 Task: Look for space in Luoyang, China from 15th August, 2023 to 20th August, 2023 for 1 adult in price range Rs.5000 to Rs.10000. Place can be private room with 1  bedroom having 1 bed and 1 bathroom. Property type can be house, flat, guest house, hotel. Booking option can be shelf check-in. Required host language is Chinese (Simplified).
Action: Mouse moved to (387, 131)
Screenshot: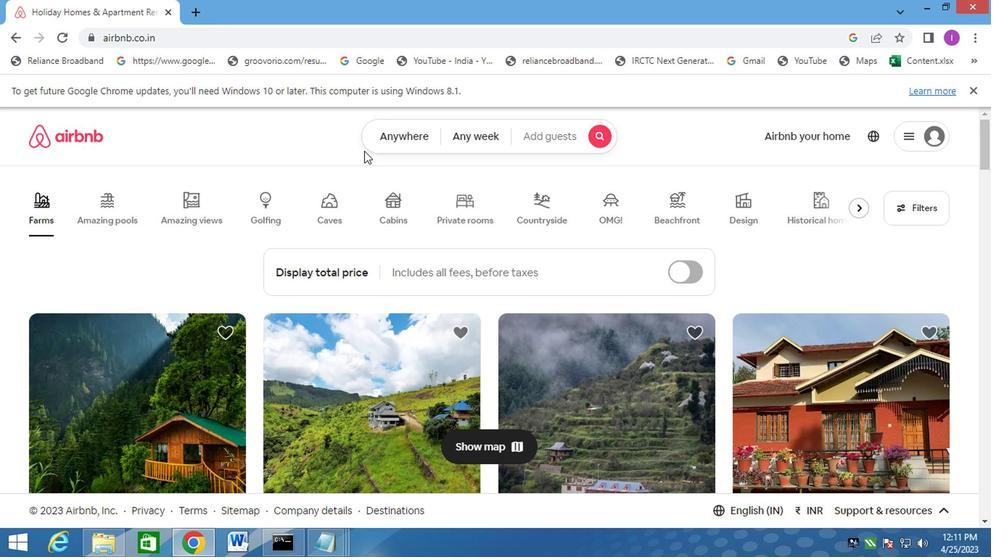 
Action: Mouse pressed left at (387, 131)
Screenshot: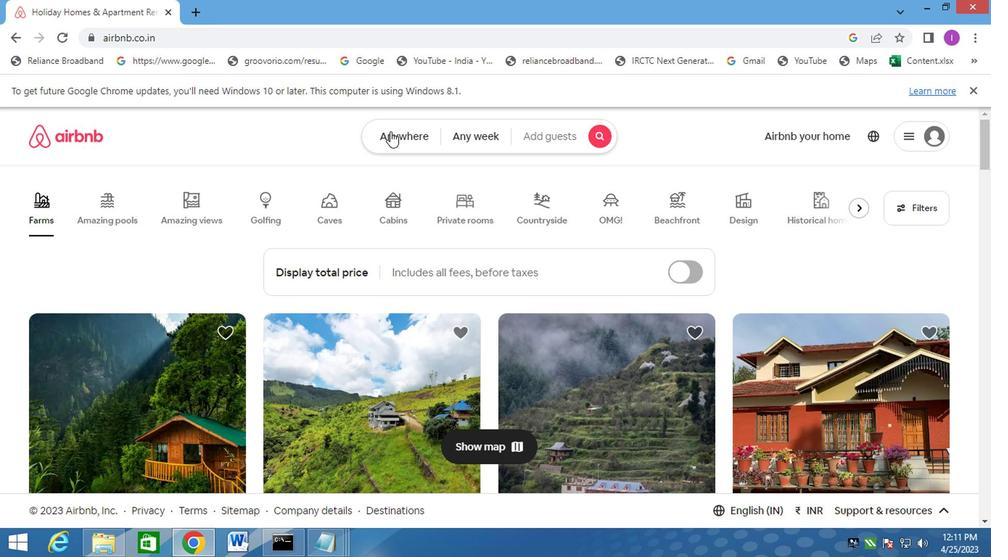 
Action: Mouse moved to (249, 190)
Screenshot: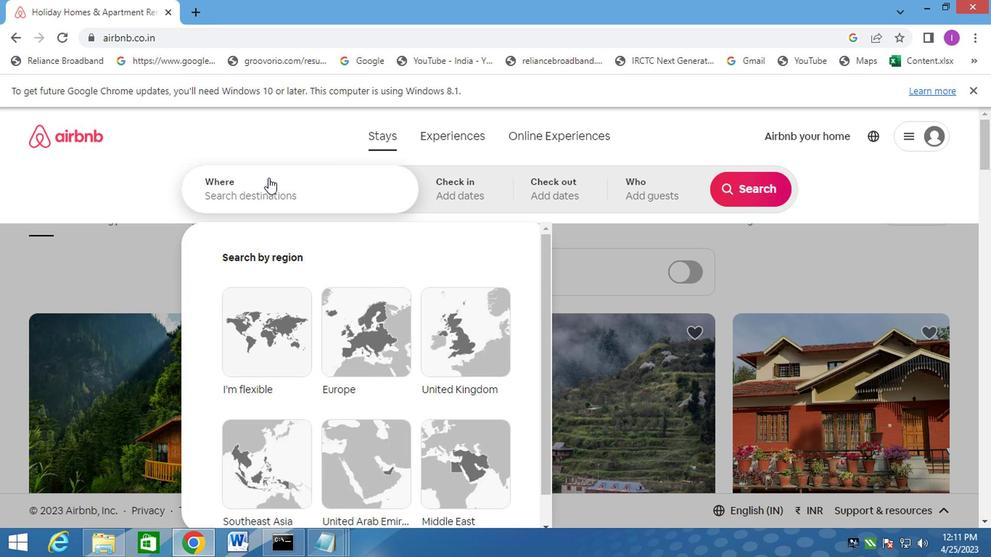
Action: Mouse pressed left at (249, 190)
Screenshot: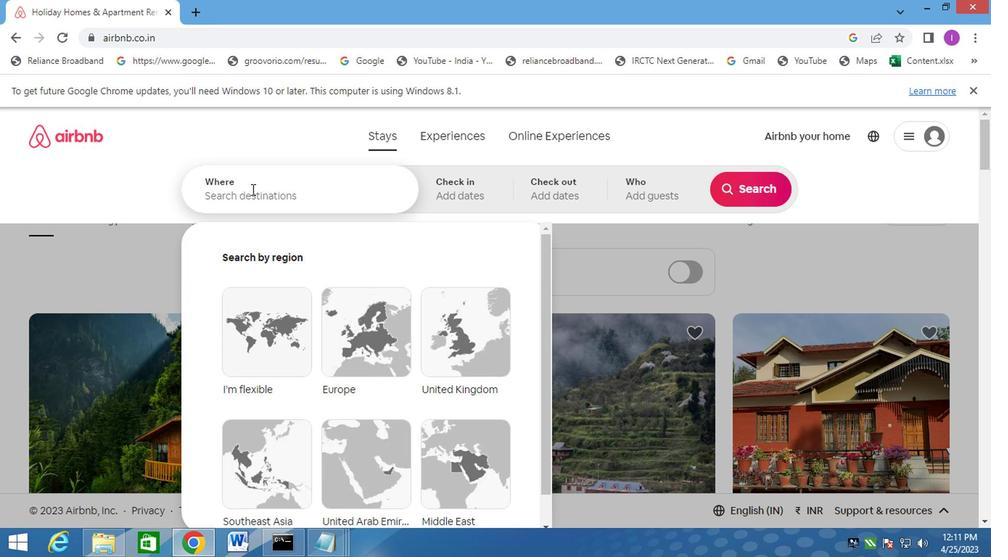 
Action: Mouse moved to (249, 190)
Screenshot: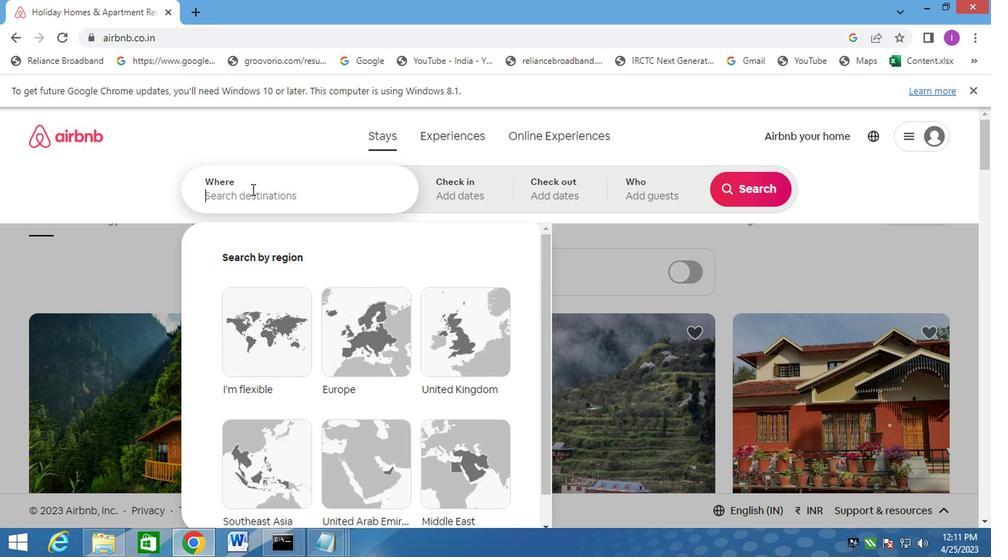 
Action: Key pressed <Key.shift>LUOYANG
Screenshot: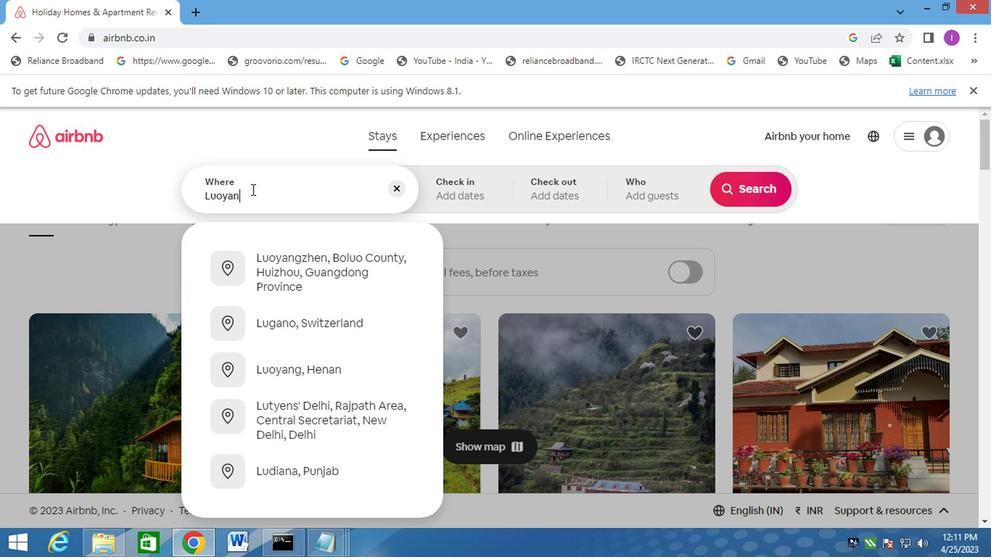 
Action: Mouse moved to (255, 191)
Screenshot: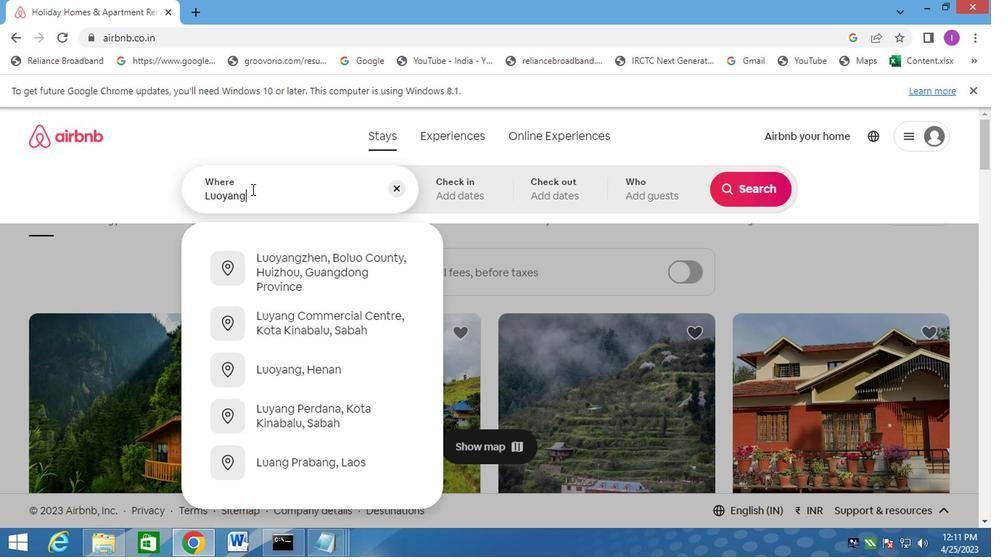 
Action: Key pressed ,CHINA
Screenshot: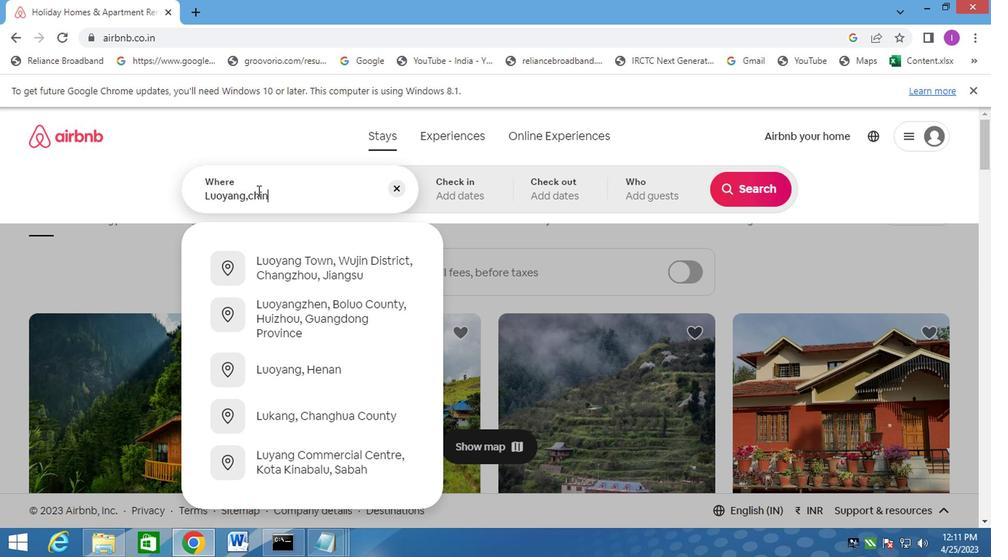 
Action: Mouse moved to (462, 193)
Screenshot: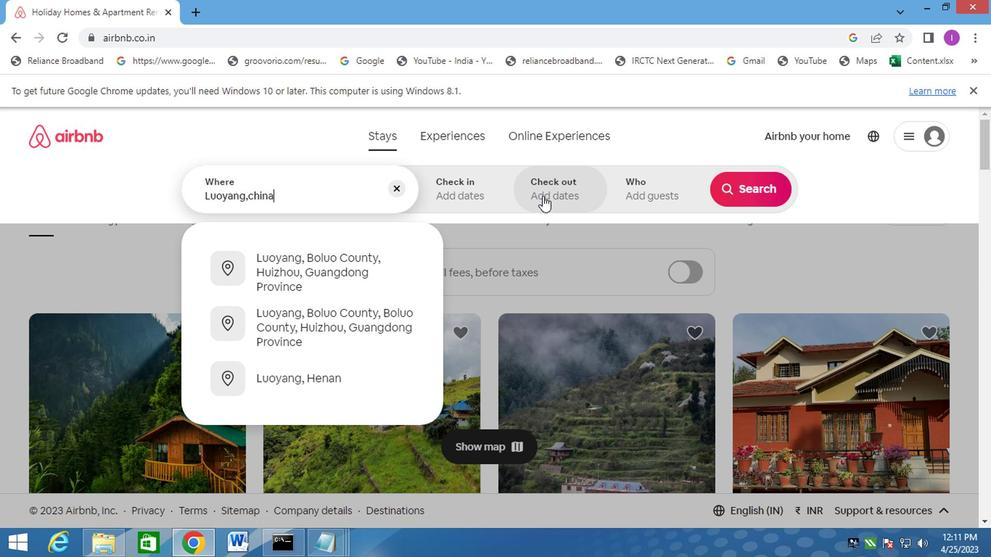 
Action: Mouse pressed left at (462, 193)
Screenshot: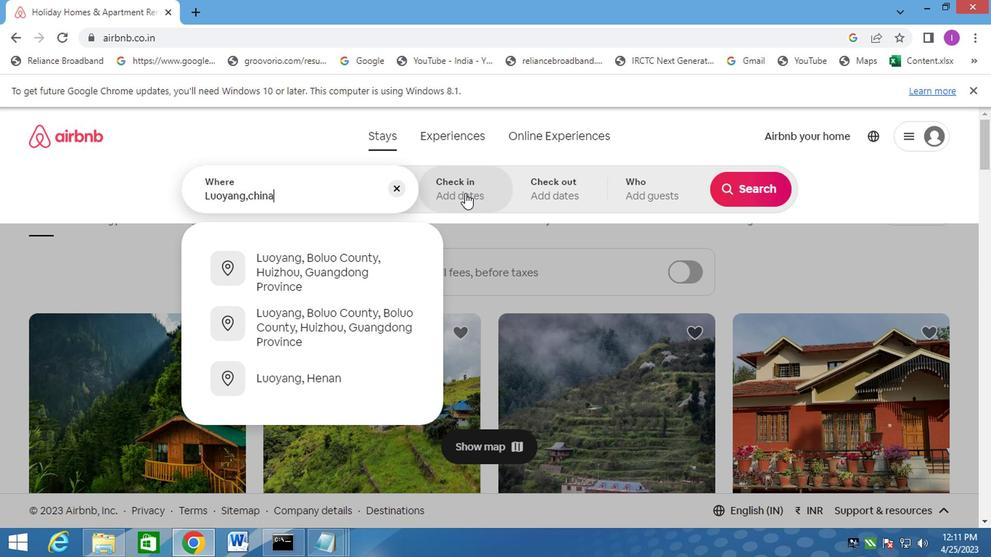 
Action: Mouse moved to (738, 308)
Screenshot: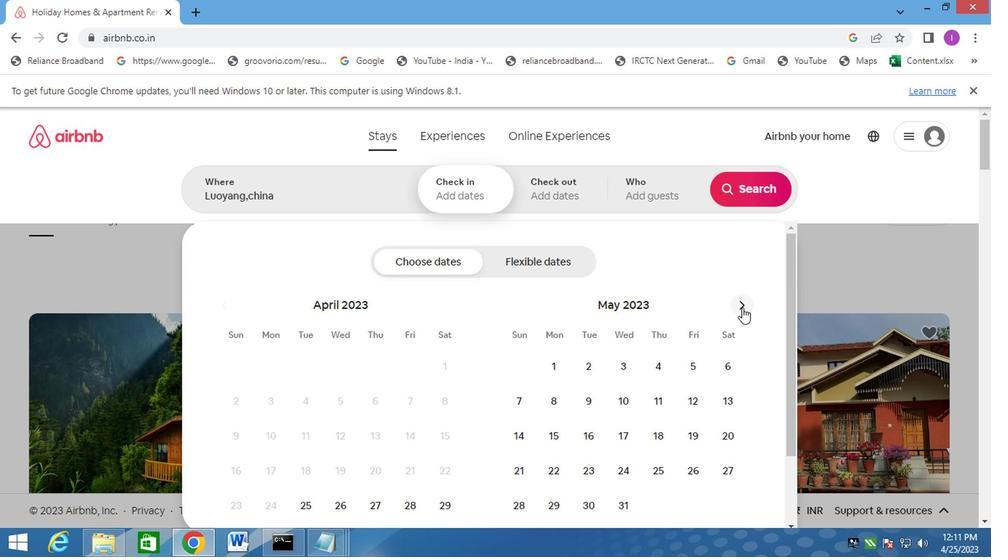 
Action: Mouse pressed left at (738, 308)
Screenshot: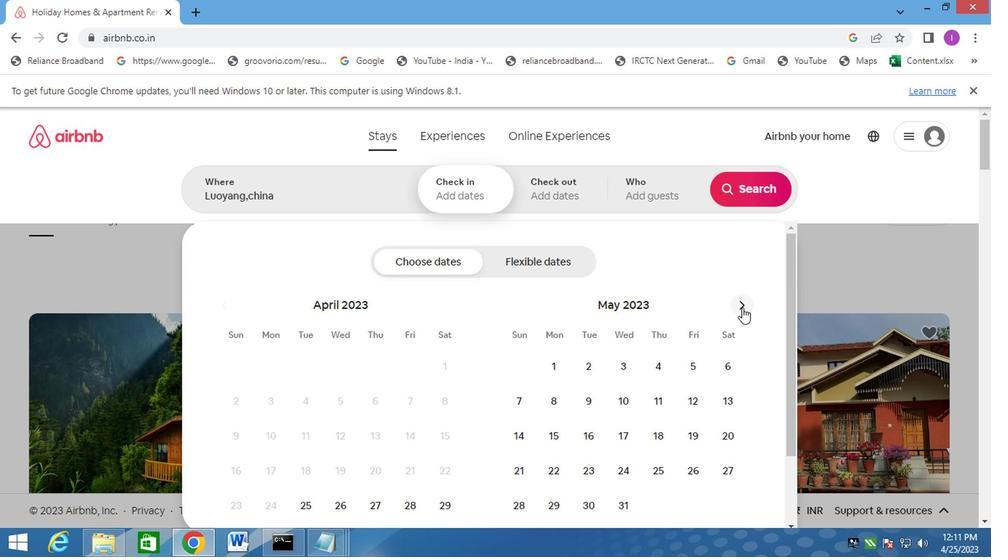 
Action: Mouse pressed left at (738, 308)
Screenshot: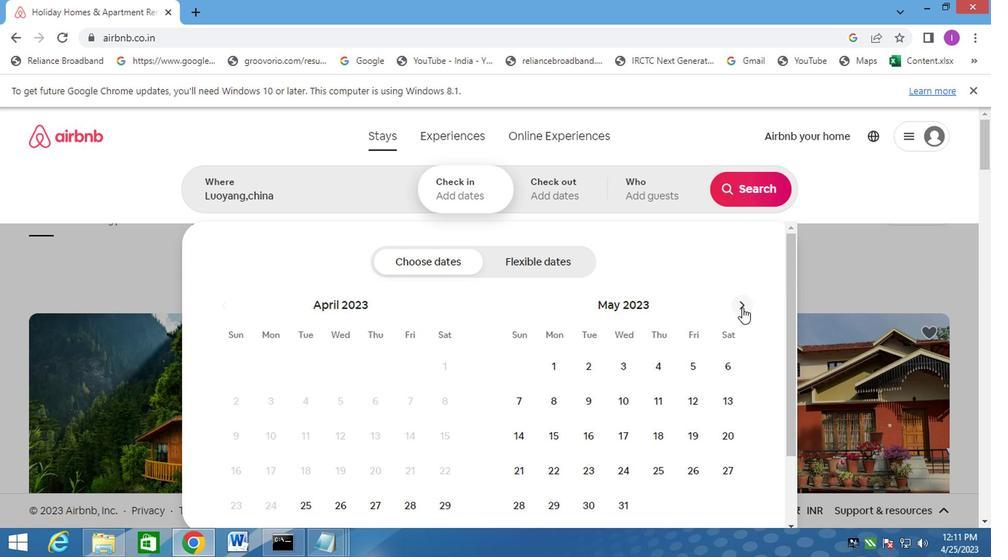 
Action: Mouse pressed left at (738, 308)
Screenshot: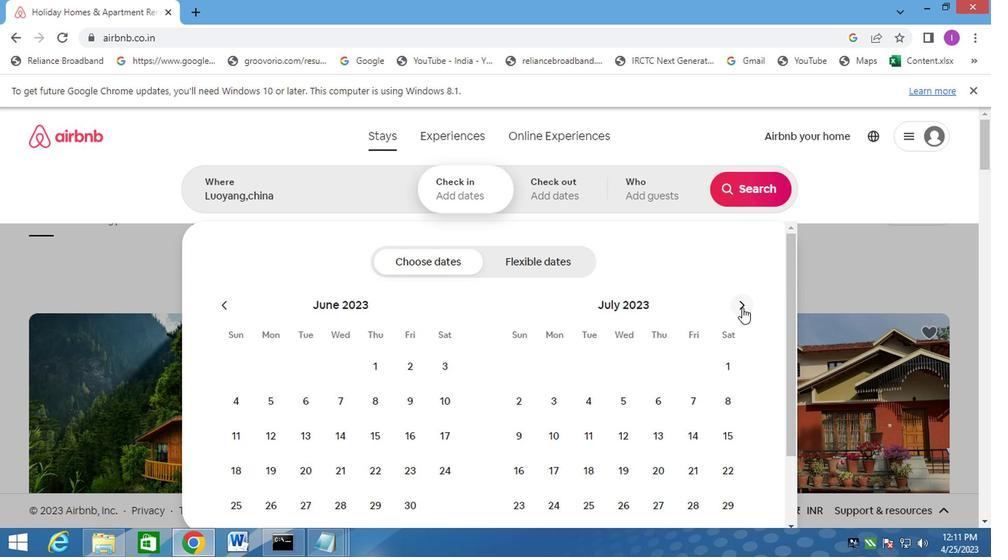 
Action: Mouse moved to (577, 435)
Screenshot: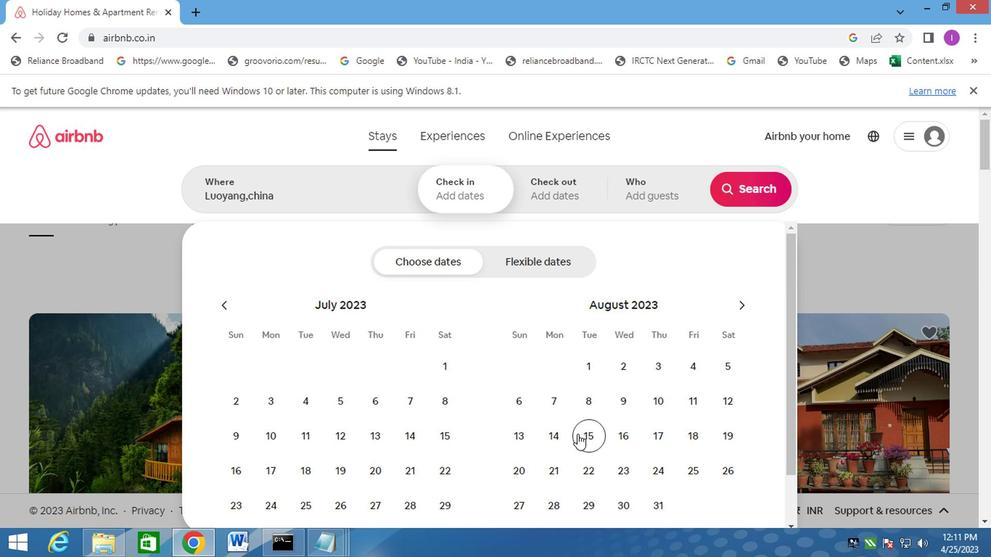 
Action: Mouse pressed left at (577, 435)
Screenshot: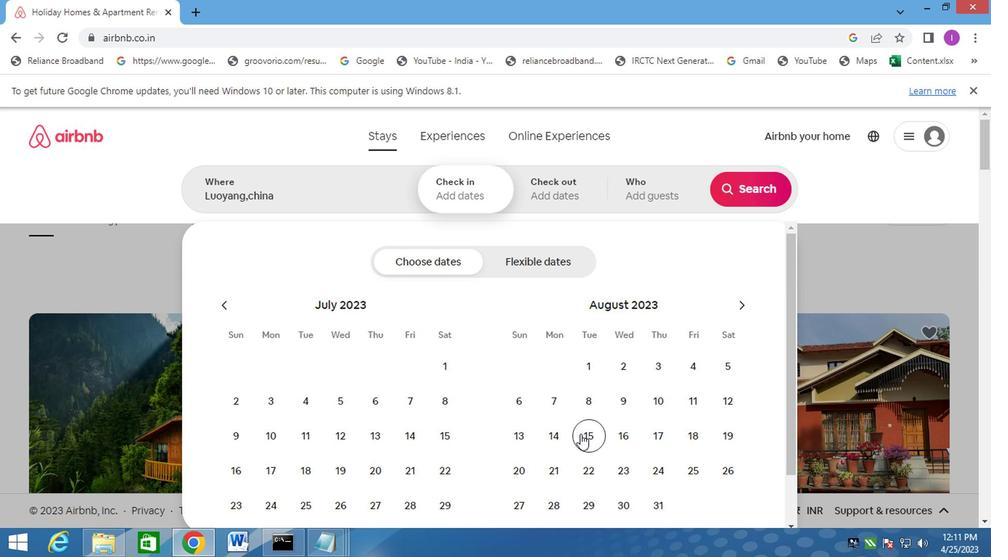 
Action: Mouse moved to (517, 477)
Screenshot: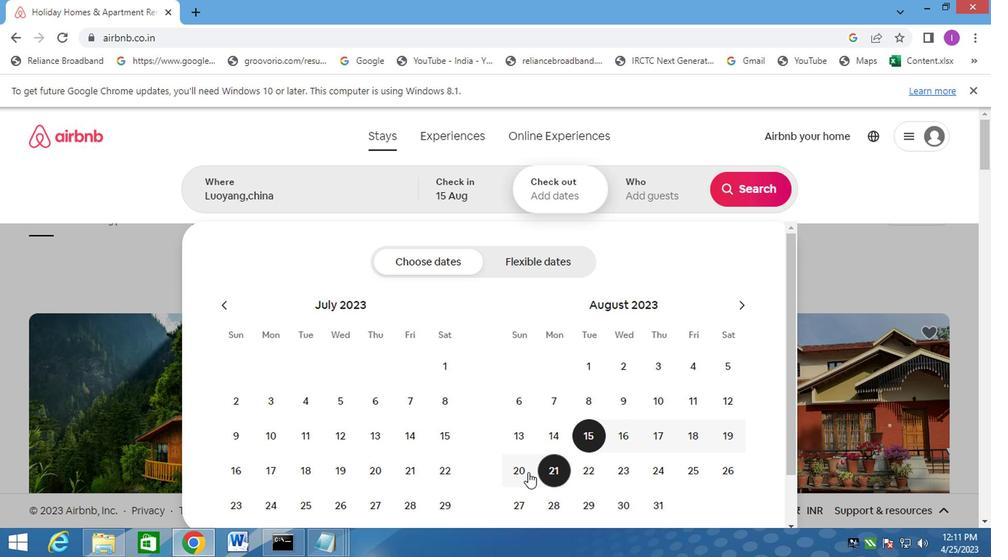
Action: Mouse pressed left at (517, 477)
Screenshot: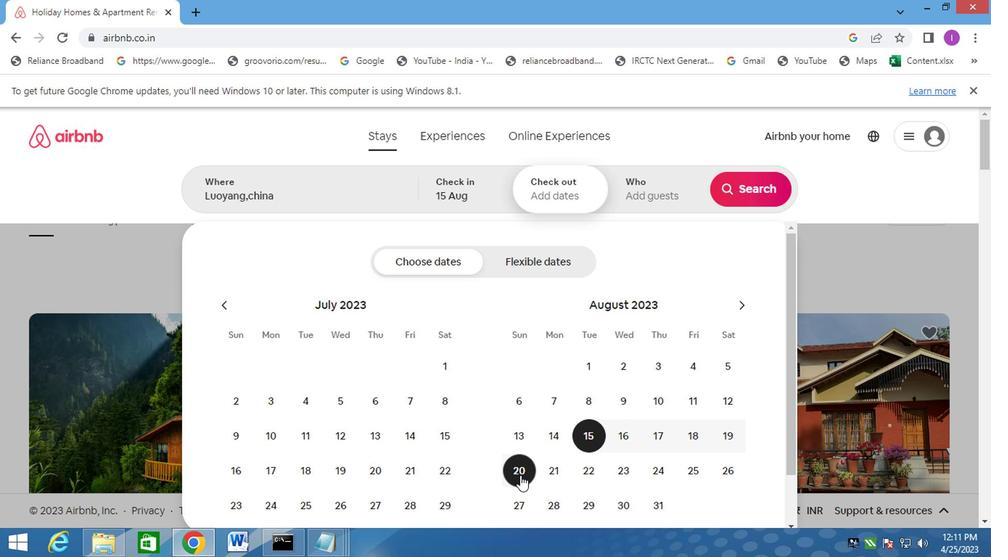 
Action: Mouse moved to (640, 195)
Screenshot: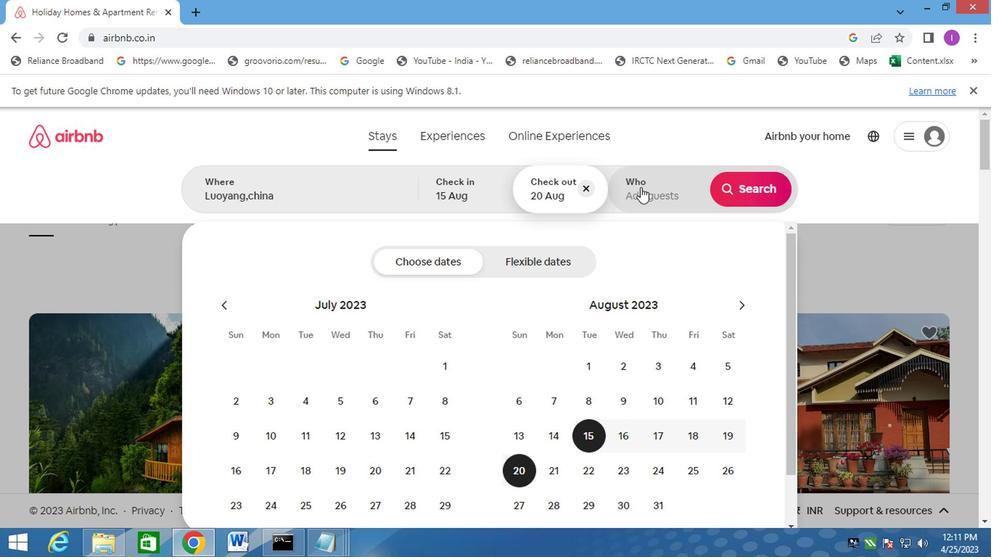 
Action: Mouse pressed left at (640, 195)
Screenshot: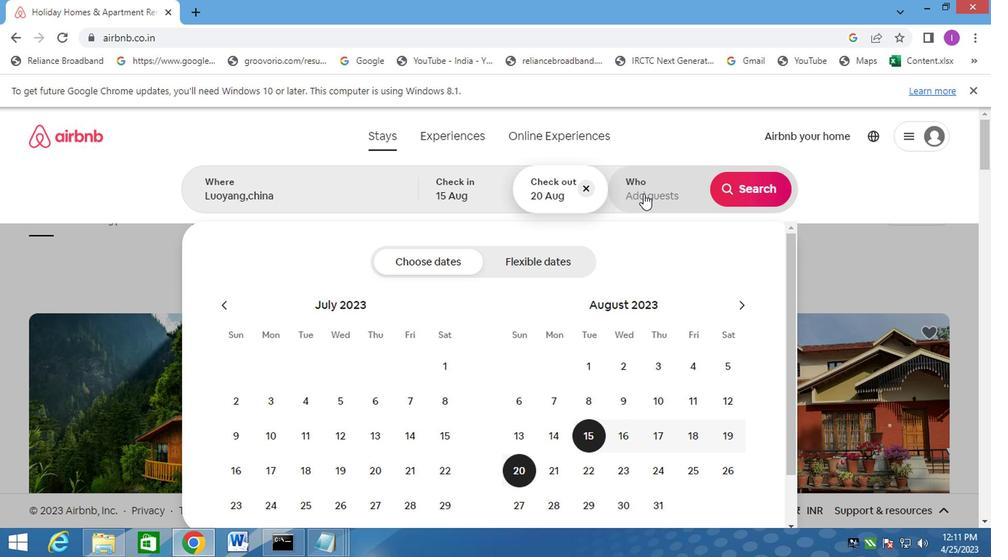 
Action: Mouse moved to (748, 271)
Screenshot: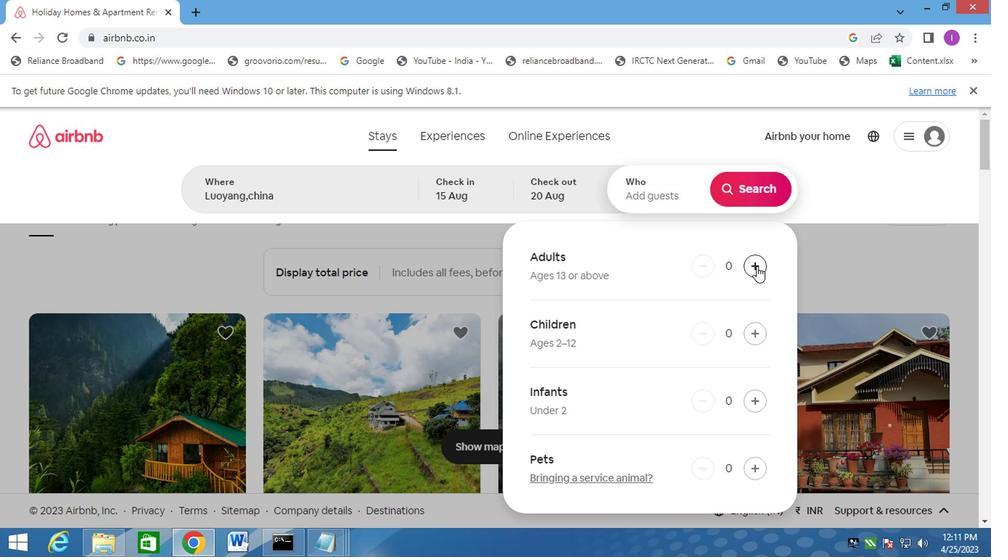 
Action: Mouse pressed left at (748, 271)
Screenshot: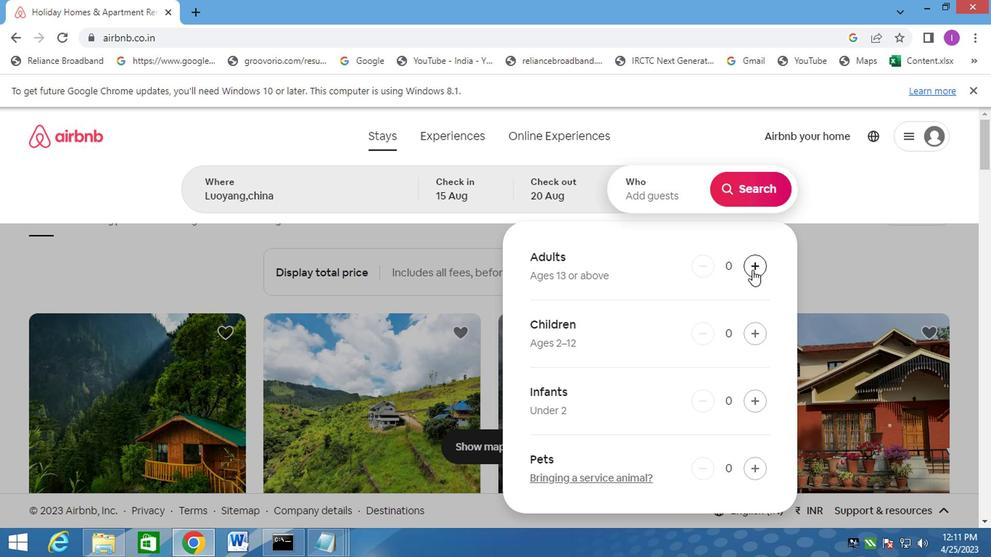 
Action: Mouse moved to (735, 188)
Screenshot: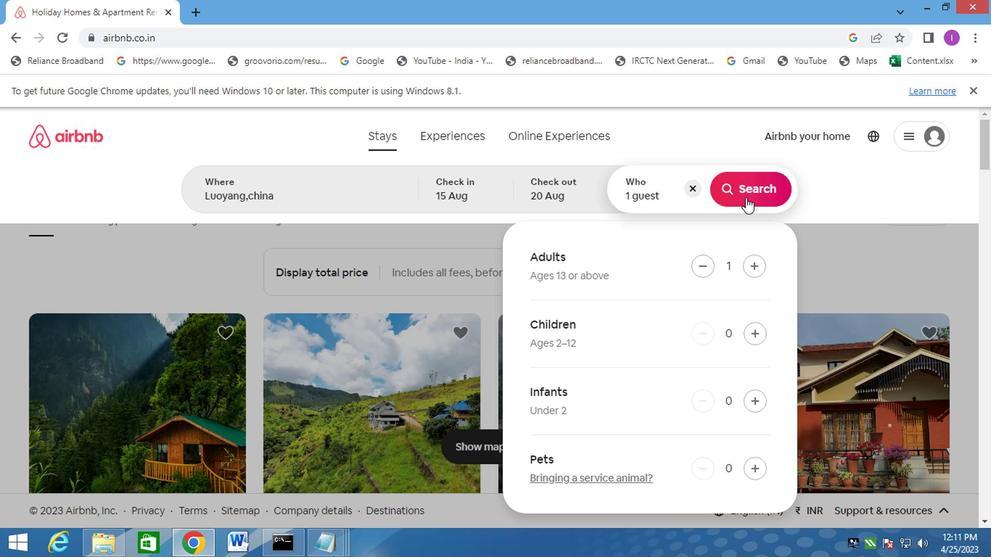 
Action: Mouse pressed left at (735, 188)
Screenshot: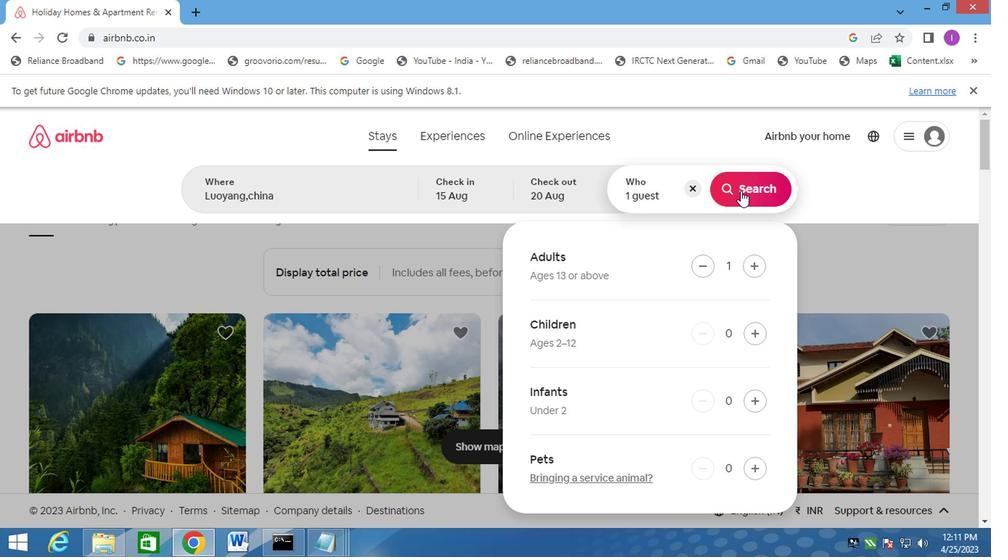 
Action: Mouse moved to (927, 196)
Screenshot: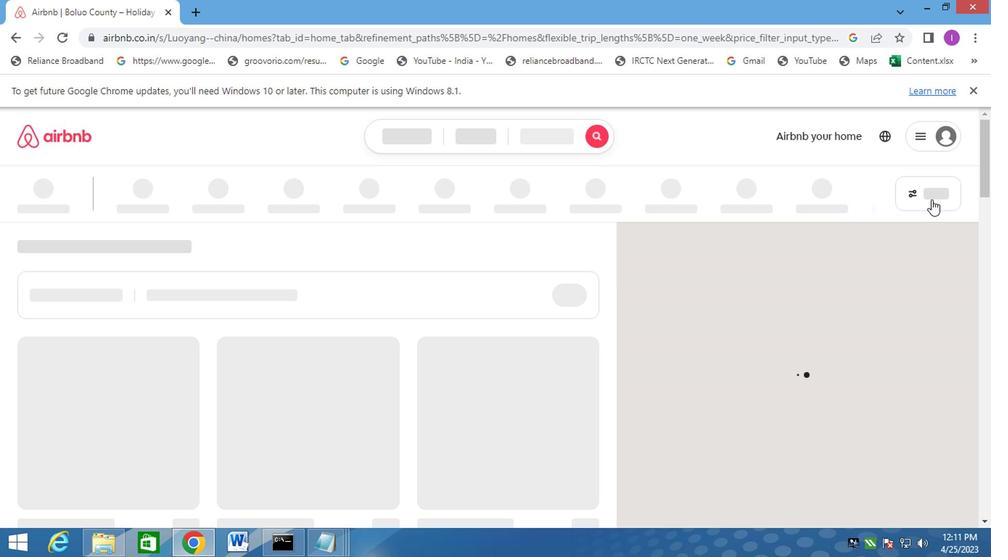 
Action: Mouse pressed left at (927, 196)
Screenshot: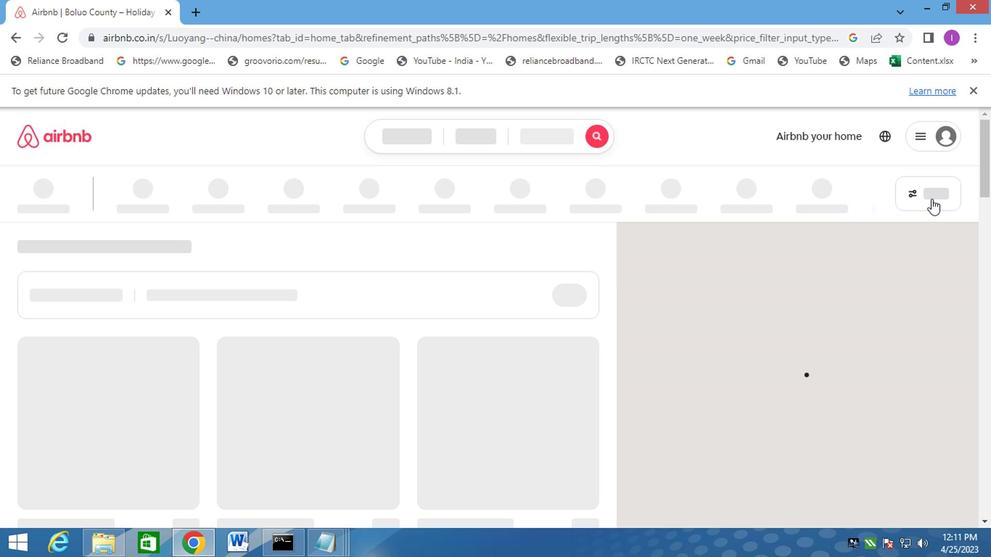 
Action: Mouse moved to (324, 369)
Screenshot: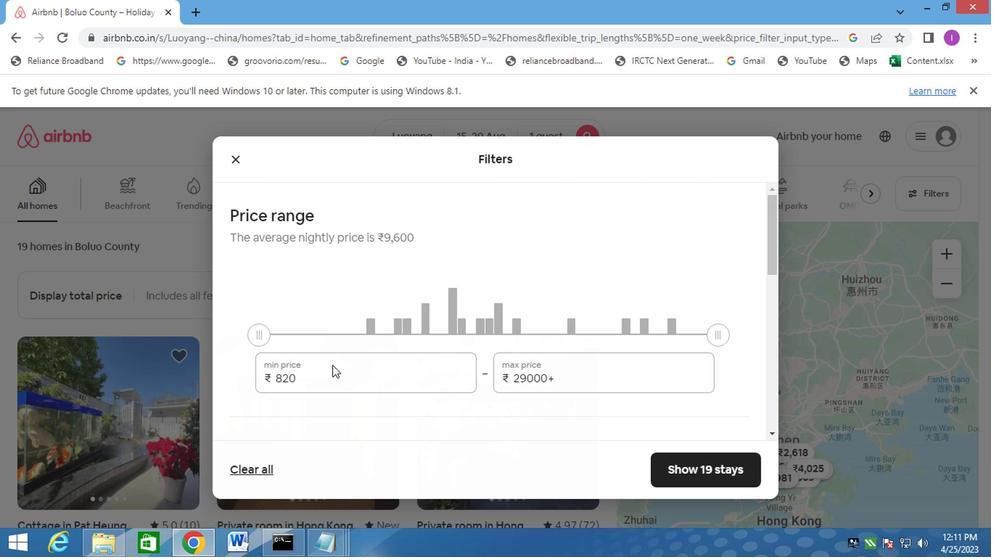 
Action: Mouse pressed left at (324, 369)
Screenshot: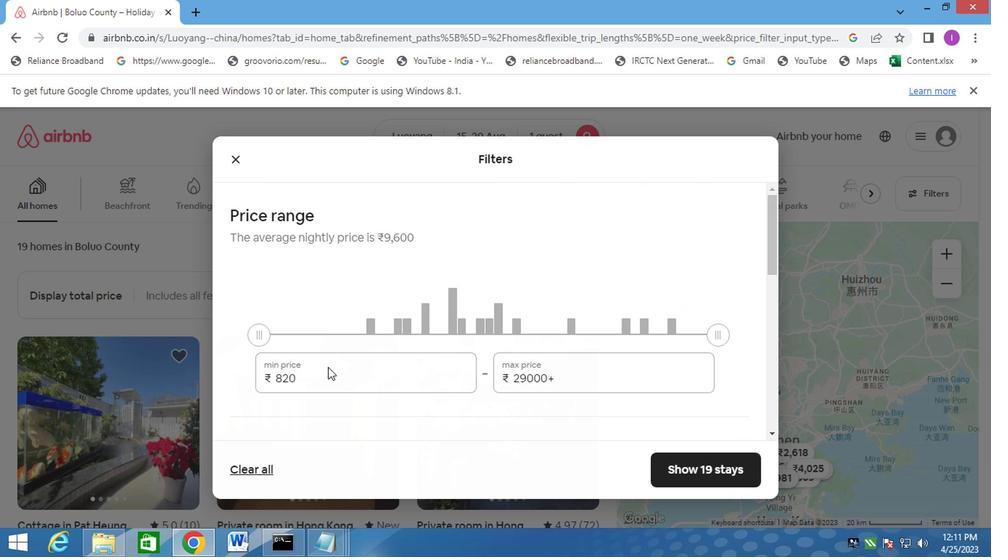 
Action: Mouse moved to (294, 376)
Screenshot: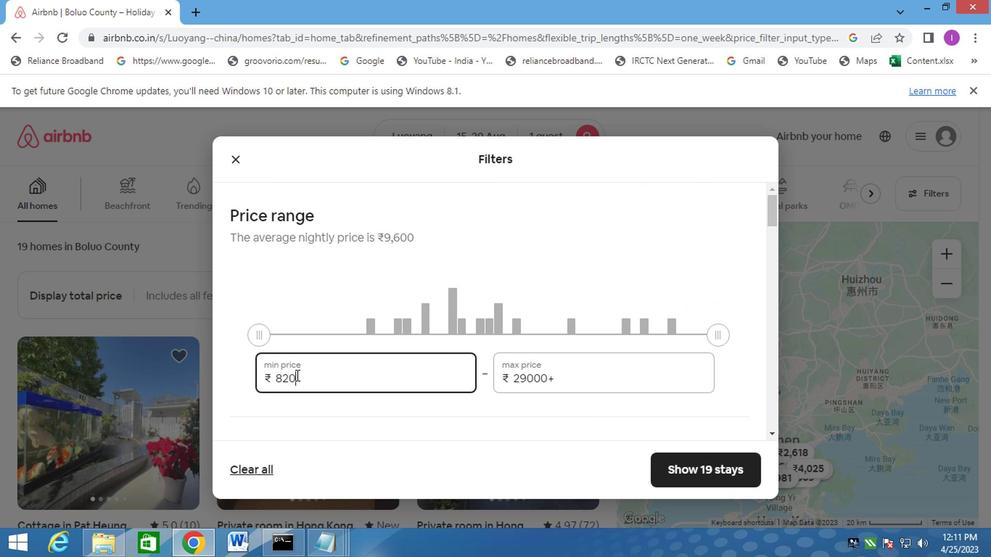 
Action: Mouse pressed left at (294, 376)
Screenshot: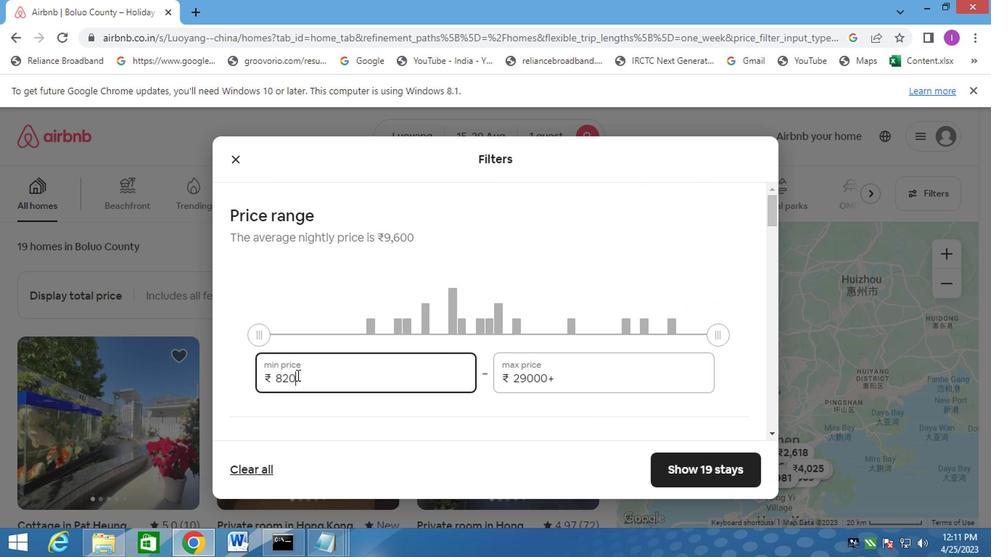 
Action: Mouse moved to (328, 378)
Screenshot: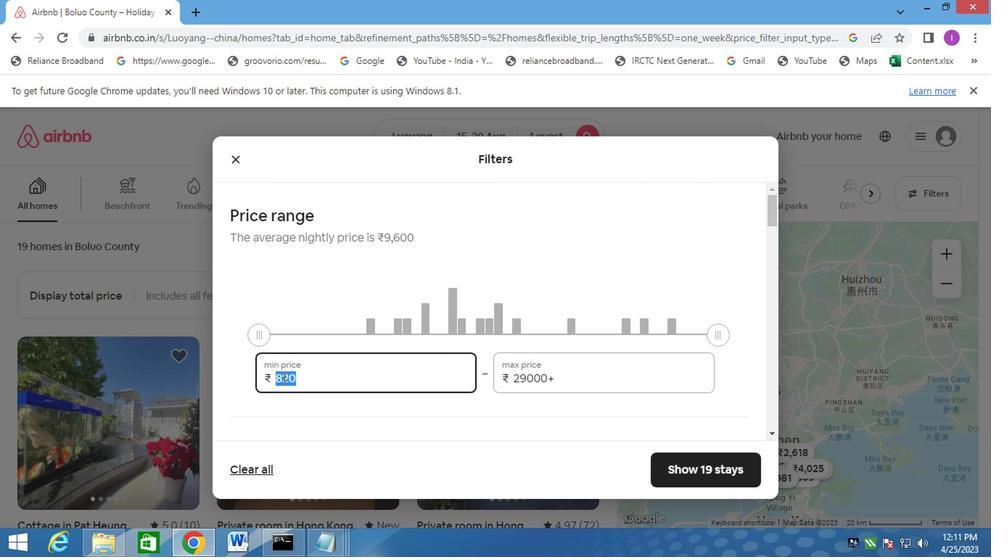 
Action: Key pressed 5000
Screenshot: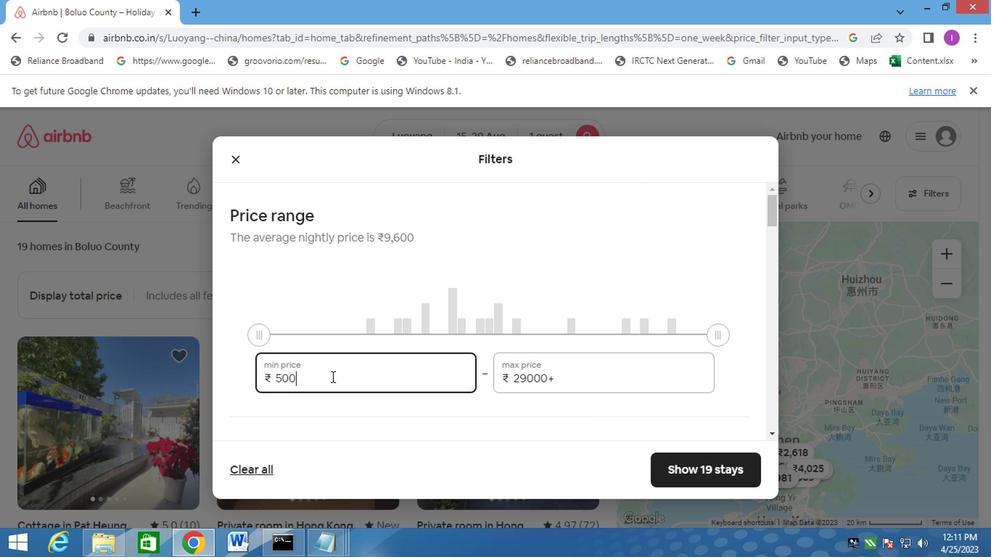 
Action: Mouse moved to (324, 387)
Screenshot: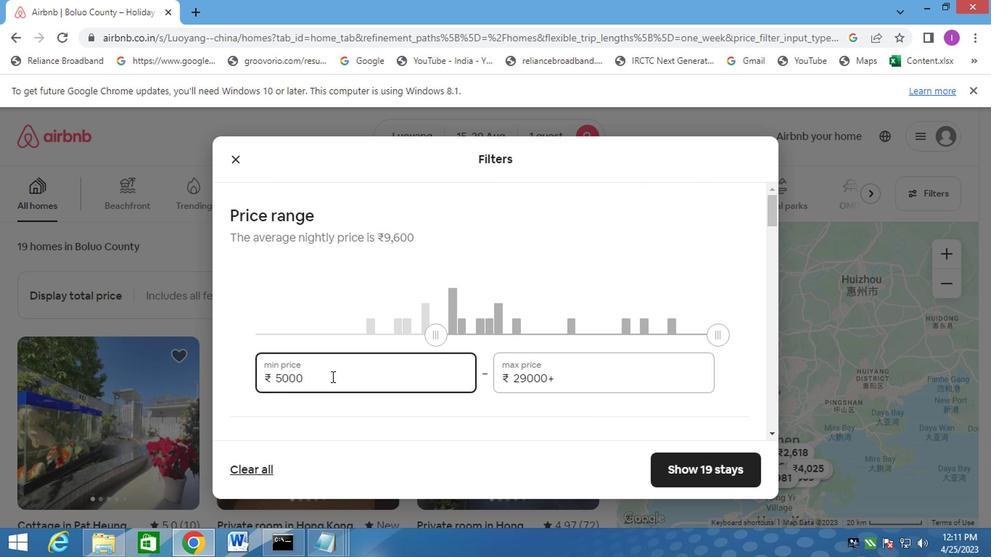 
Action: Mouse scrolled (324, 386) with delta (0, 0)
Screenshot: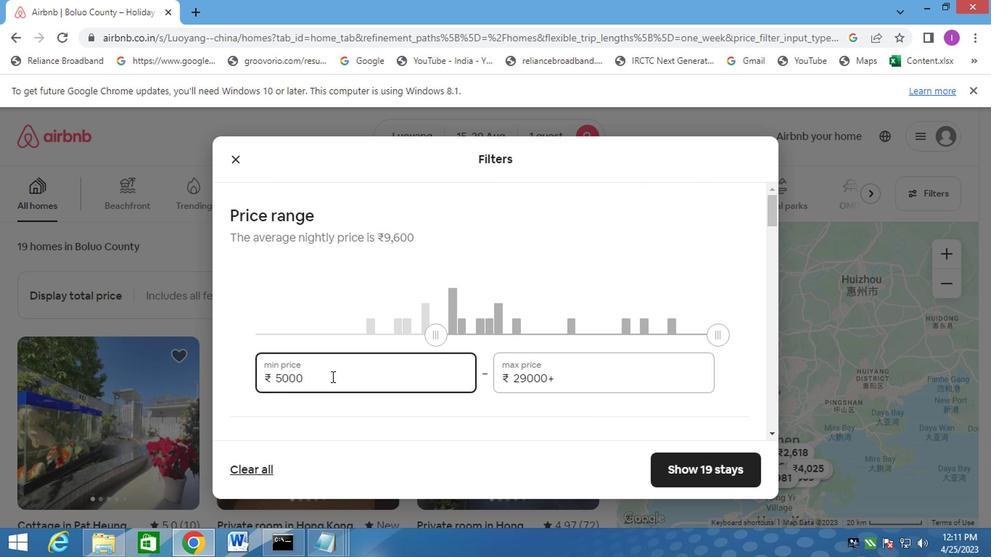 
Action: Mouse moved to (557, 309)
Screenshot: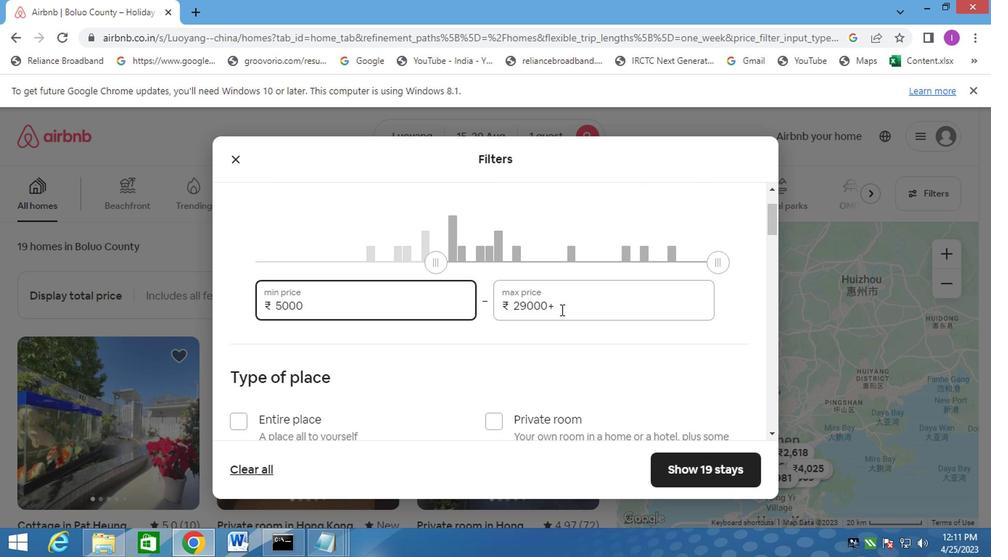 
Action: Mouse pressed left at (557, 309)
Screenshot: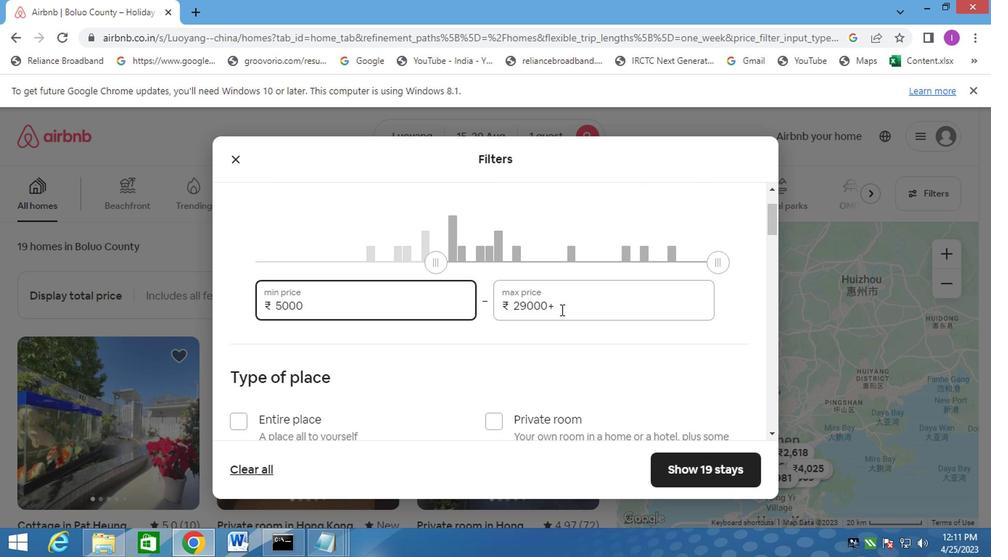 
Action: Mouse moved to (496, 307)
Screenshot: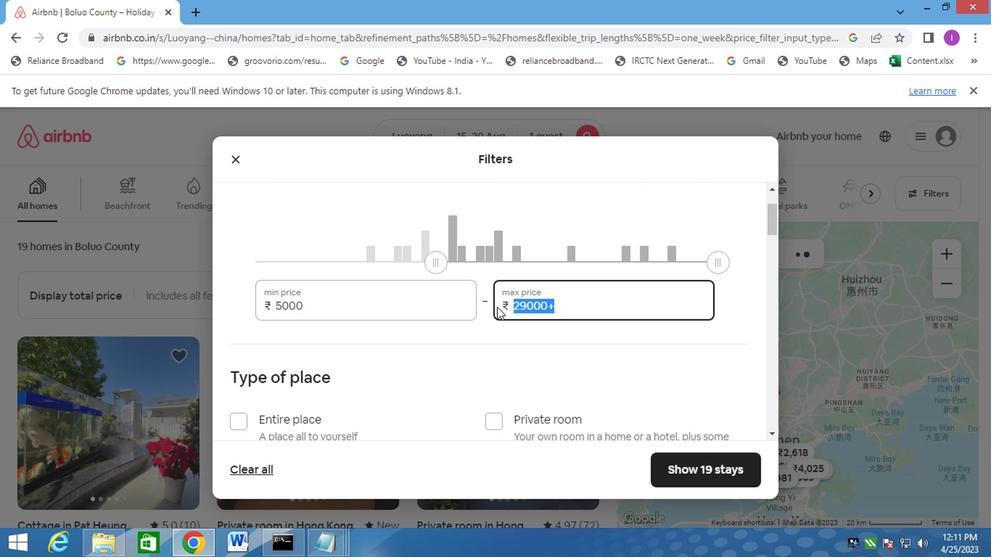 
Action: Key pressed 10000
Screenshot: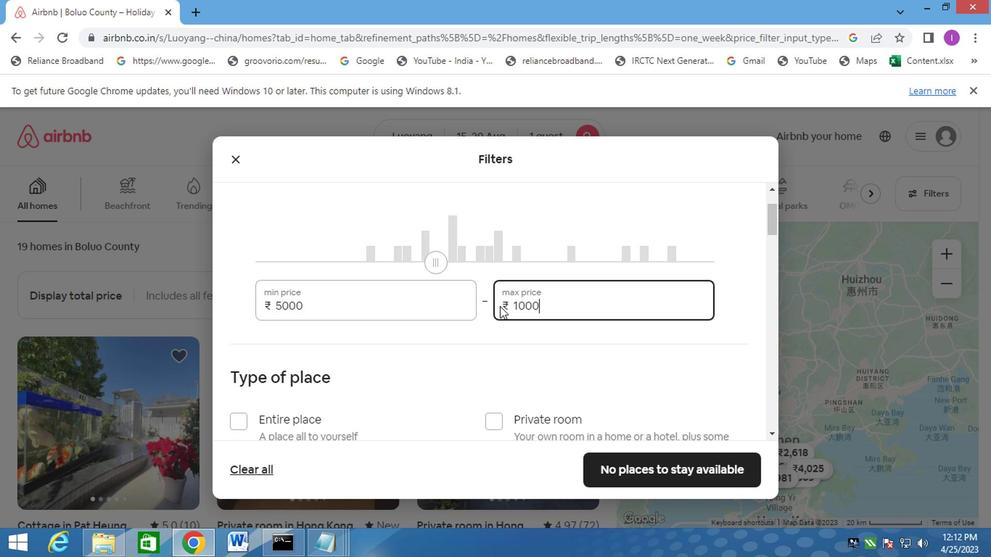 
Action: Mouse moved to (492, 425)
Screenshot: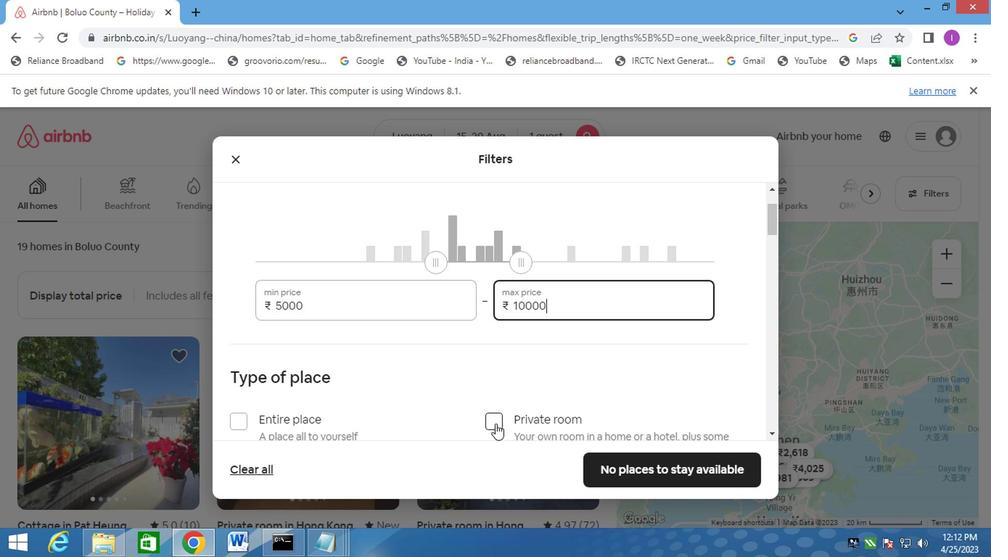 
Action: Mouse pressed left at (492, 425)
Screenshot: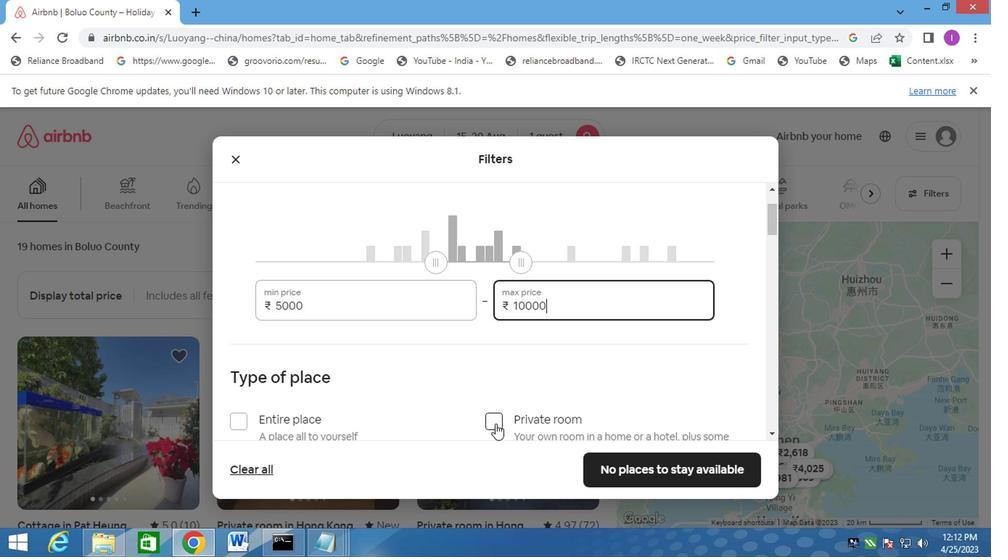 
Action: Mouse moved to (624, 379)
Screenshot: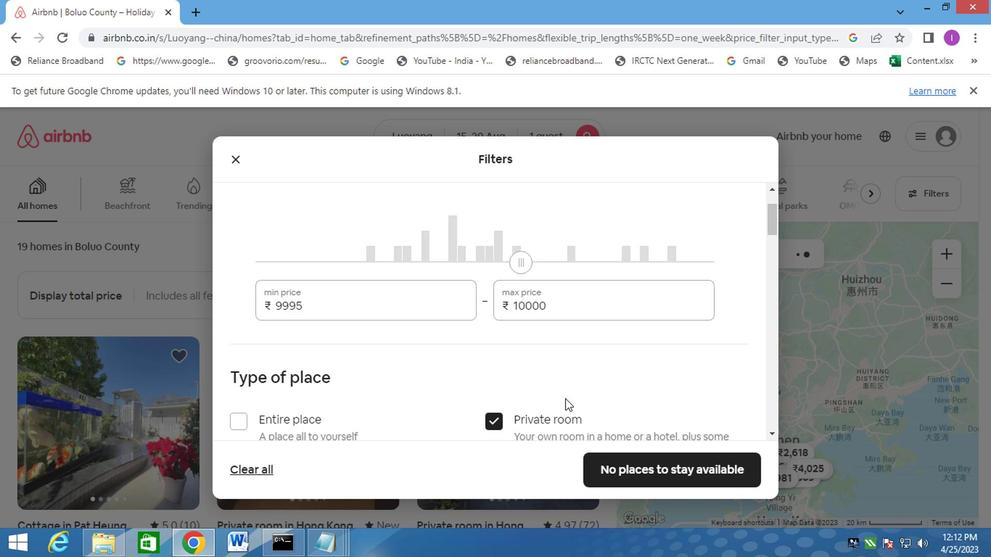 
Action: Mouse scrolled (624, 378) with delta (0, -1)
Screenshot: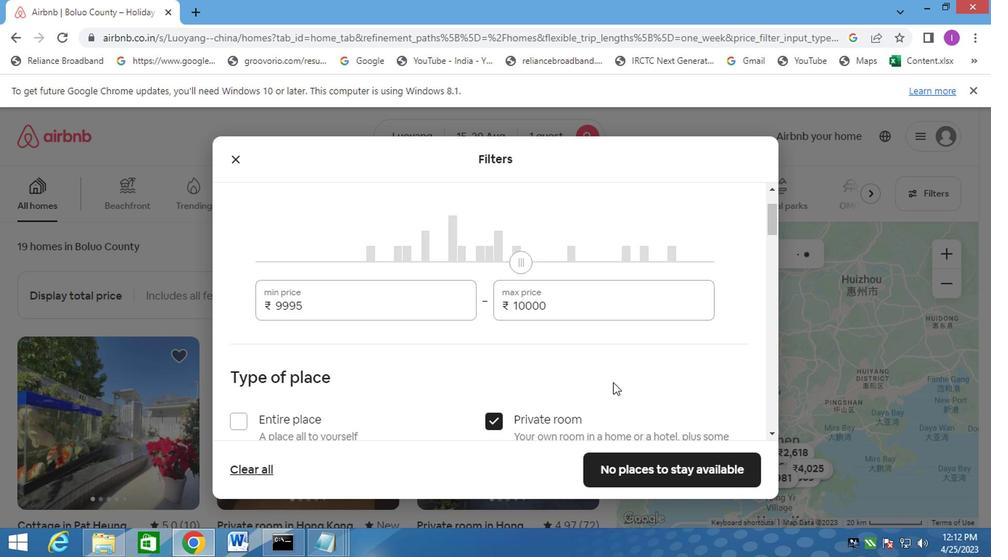 
Action: Mouse scrolled (624, 378) with delta (0, -1)
Screenshot: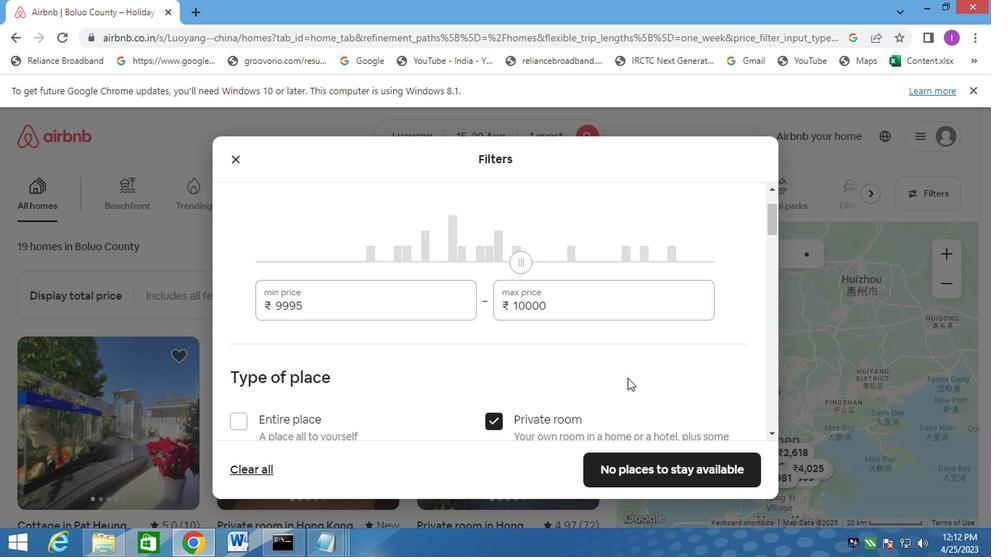 
Action: Mouse moved to (640, 373)
Screenshot: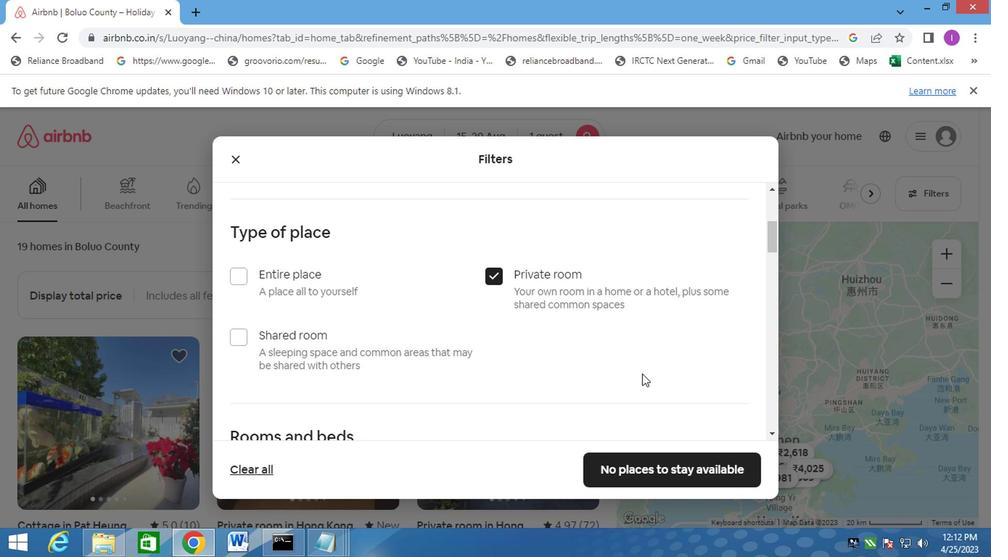 
Action: Mouse scrolled (640, 372) with delta (0, 0)
Screenshot: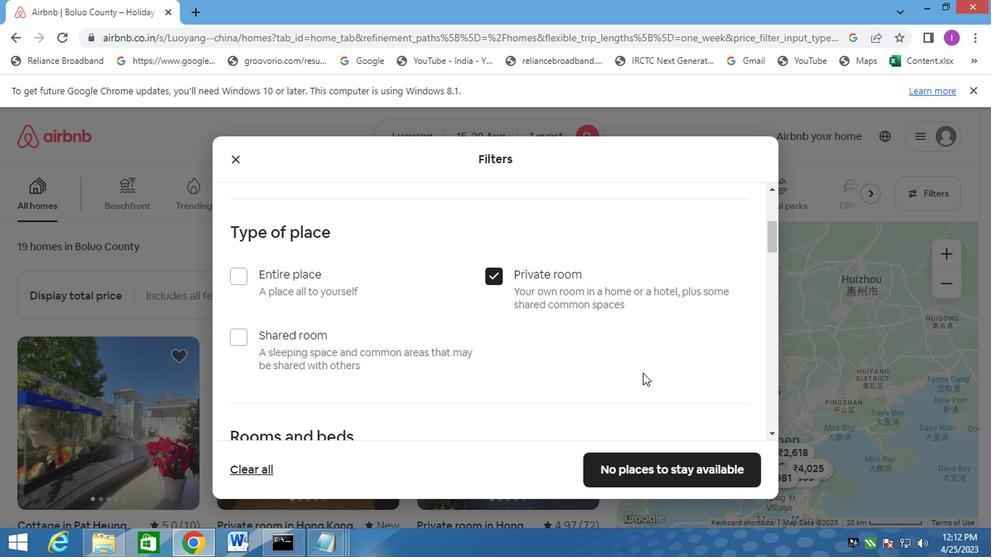 
Action: Mouse moved to (314, 357)
Screenshot: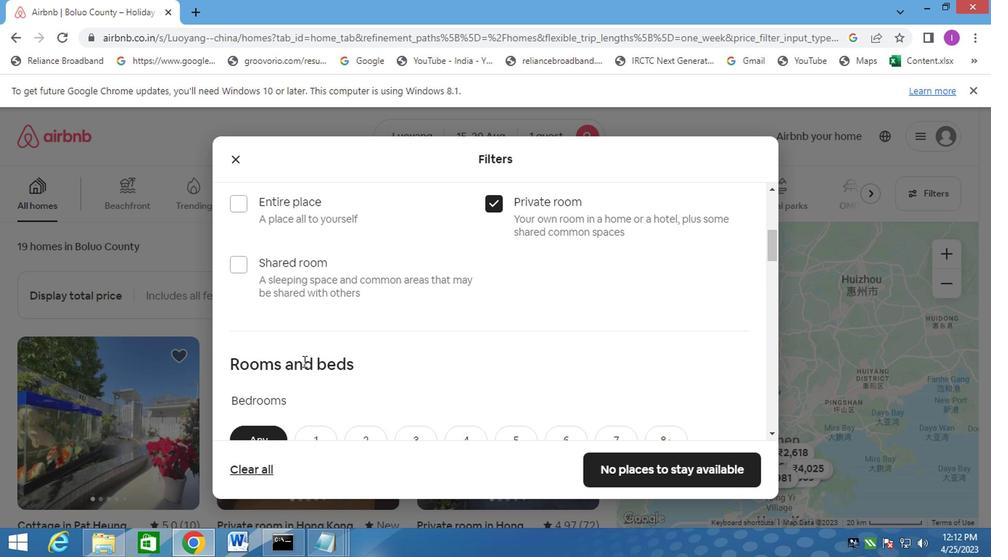 
Action: Mouse scrolled (314, 356) with delta (0, 0)
Screenshot: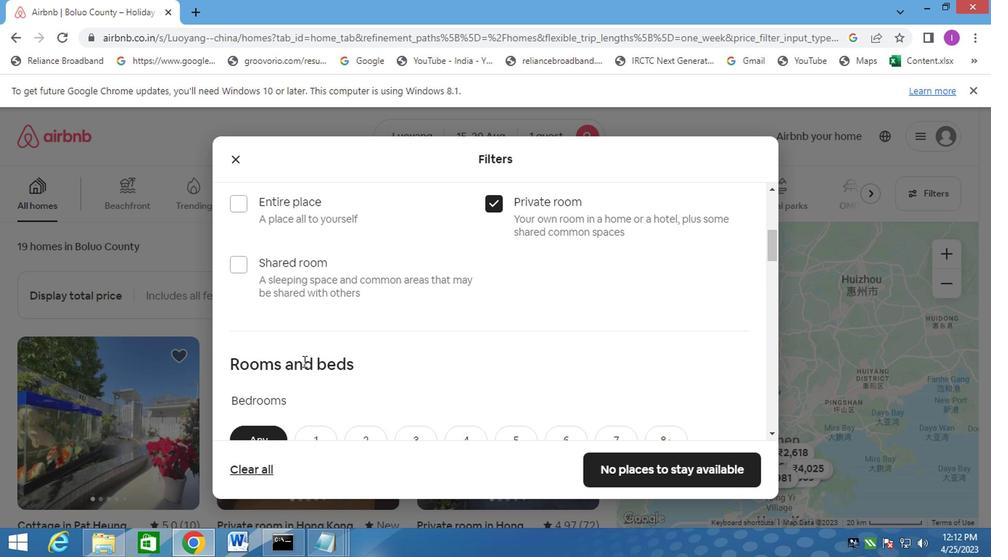 
Action: Mouse moved to (315, 357)
Screenshot: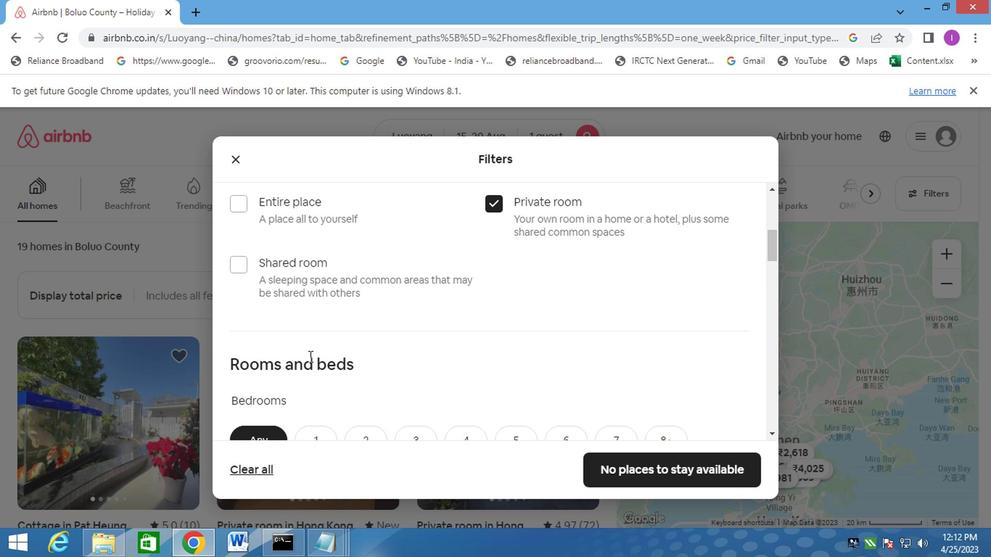 
Action: Mouse scrolled (315, 356) with delta (0, 0)
Screenshot: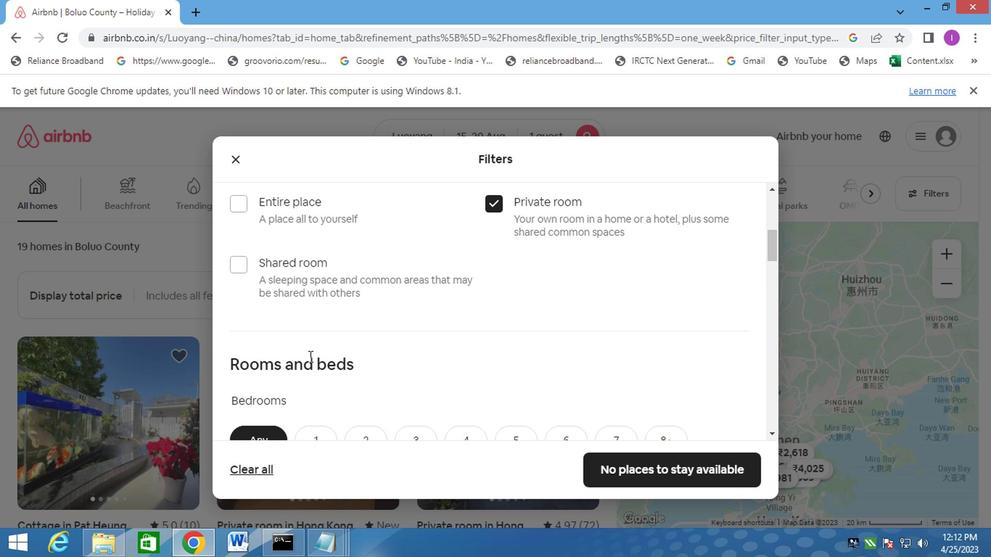 
Action: Mouse scrolled (315, 356) with delta (0, 0)
Screenshot: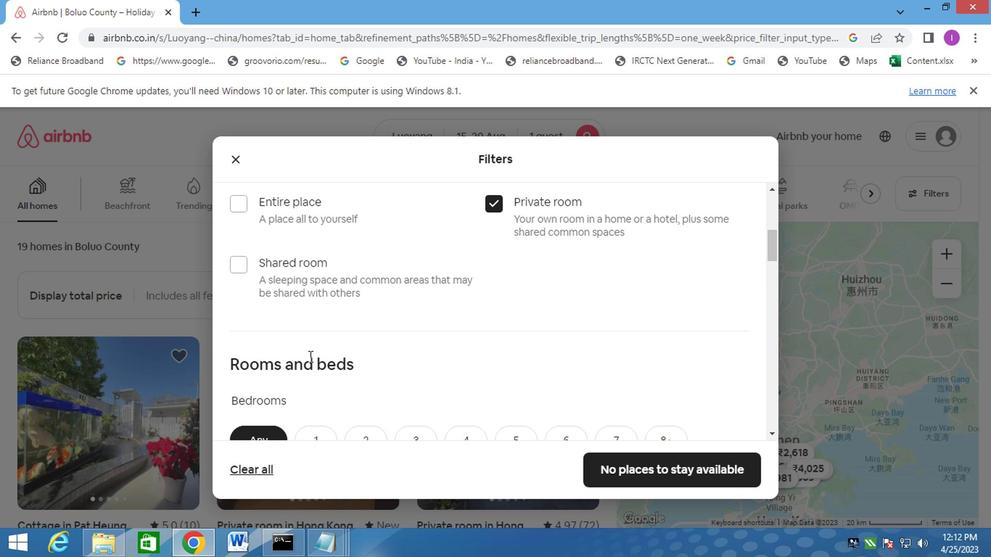 
Action: Mouse moved to (306, 221)
Screenshot: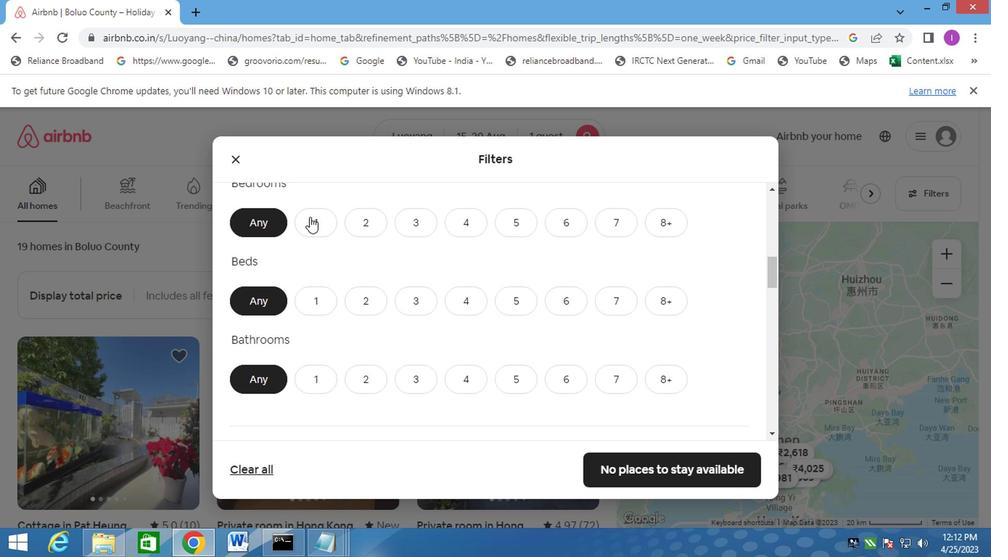 
Action: Mouse pressed left at (306, 221)
Screenshot: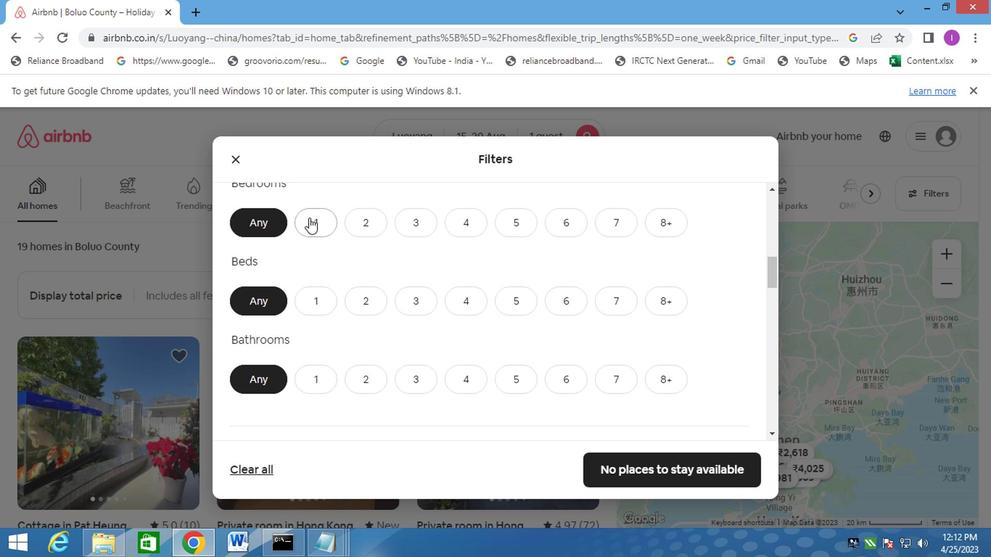 
Action: Mouse moved to (313, 294)
Screenshot: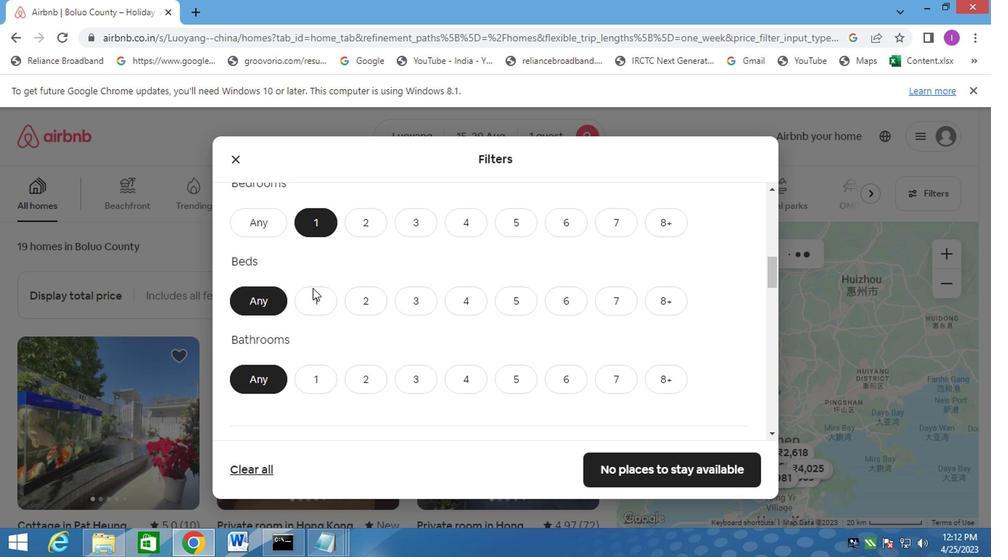 
Action: Mouse pressed left at (313, 294)
Screenshot: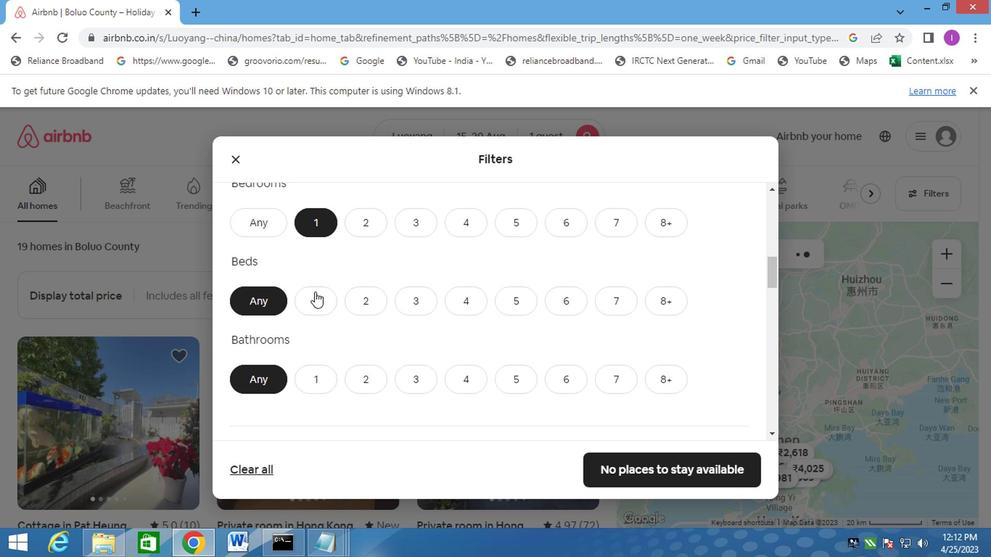 
Action: Mouse moved to (308, 390)
Screenshot: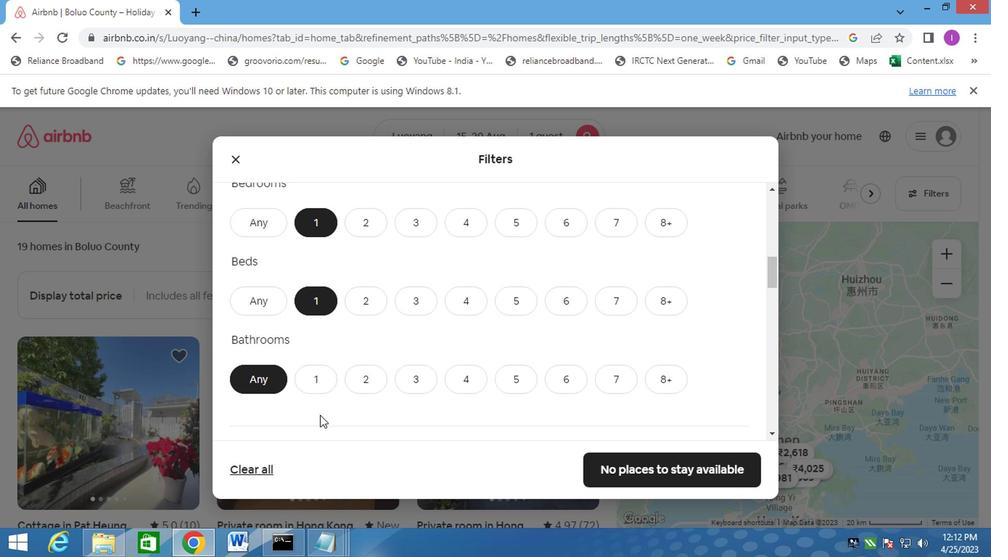 
Action: Mouse pressed left at (308, 390)
Screenshot: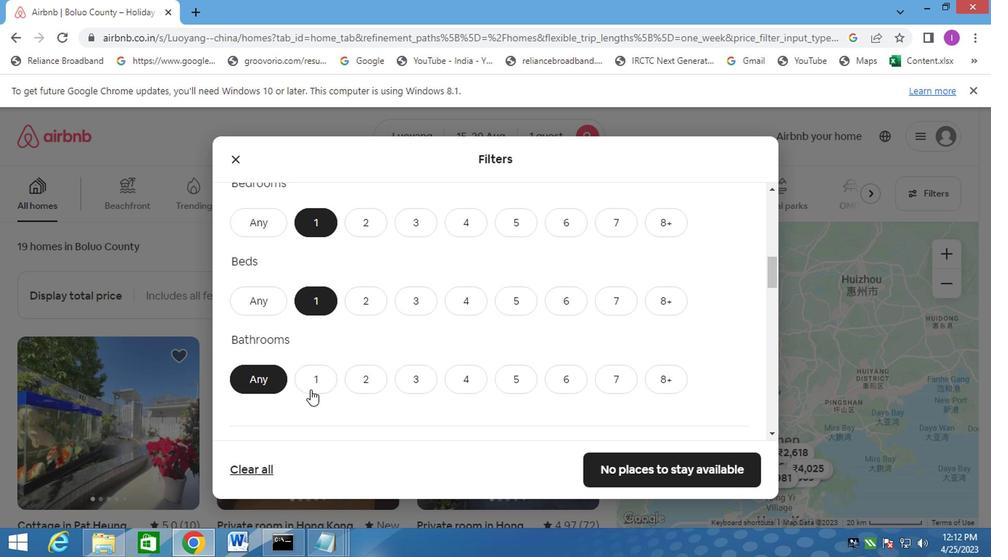 
Action: Mouse moved to (496, 336)
Screenshot: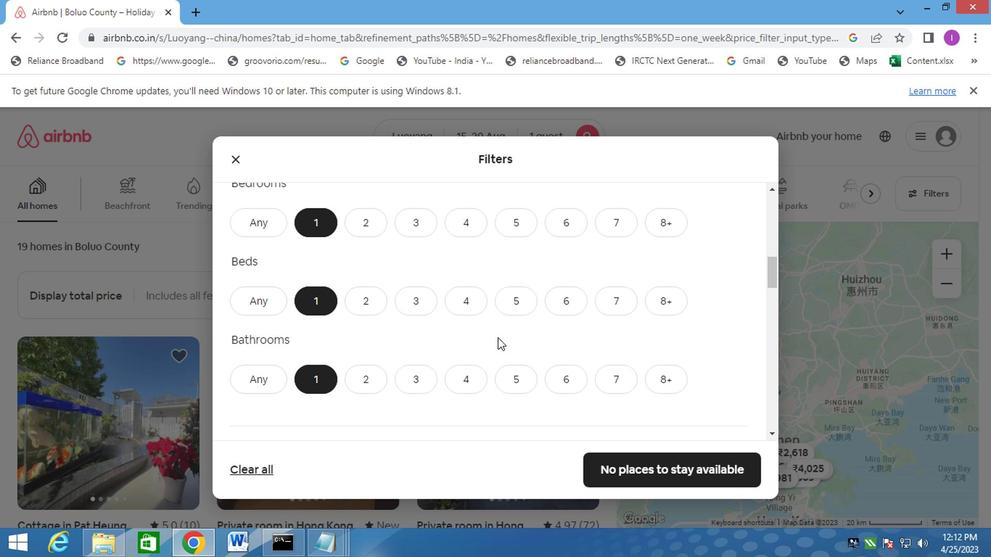 
Action: Mouse scrolled (496, 335) with delta (0, 0)
Screenshot: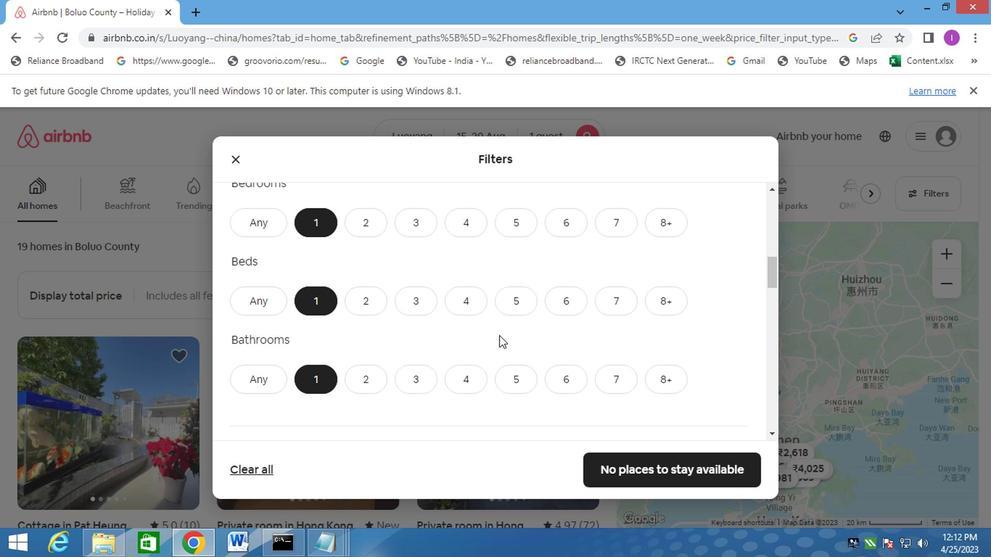 
Action: Mouse scrolled (496, 335) with delta (0, 0)
Screenshot: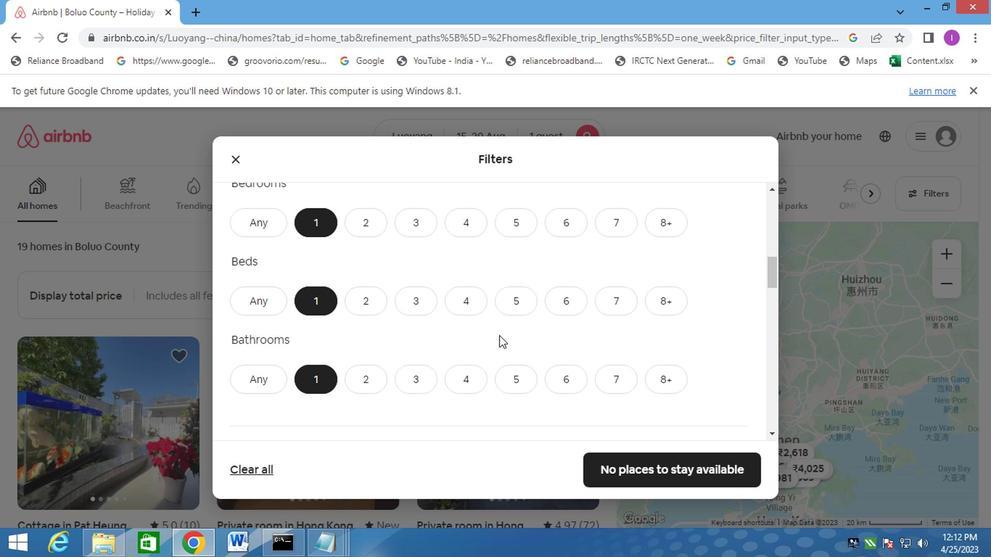 
Action: Mouse scrolled (496, 335) with delta (0, 0)
Screenshot: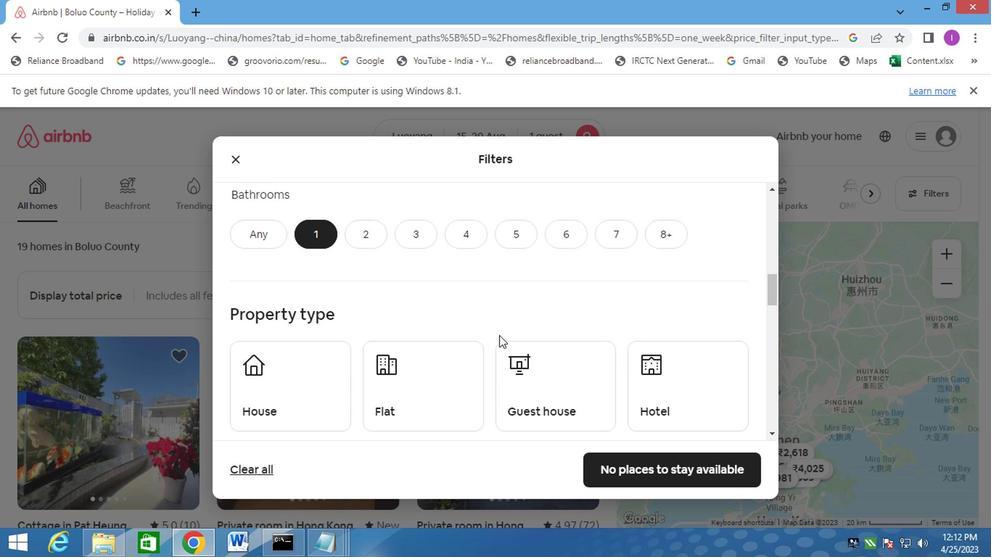 
Action: Mouse scrolled (496, 335) with delta (0, 0)
Screenshot: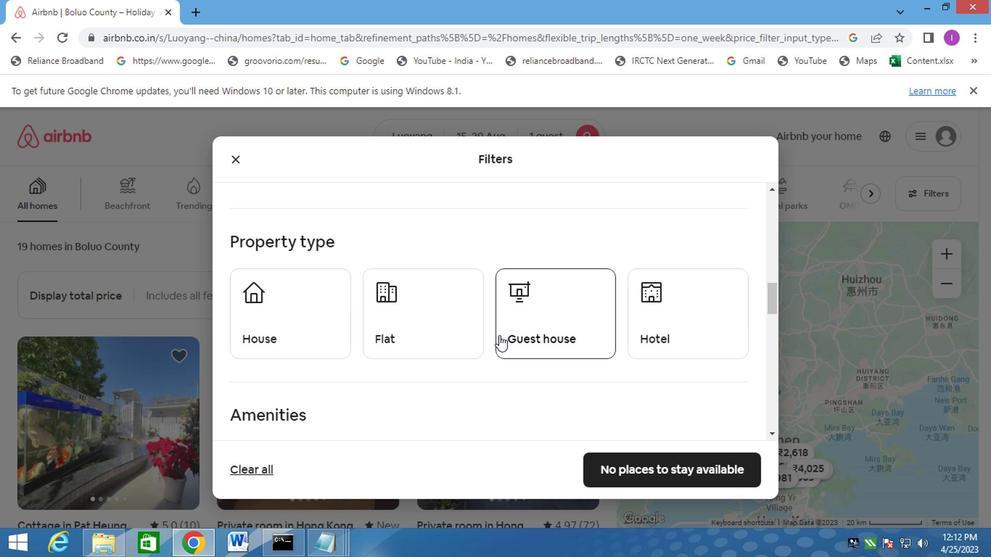 
Action: Mouse moved to (497, 333)
Screenshot: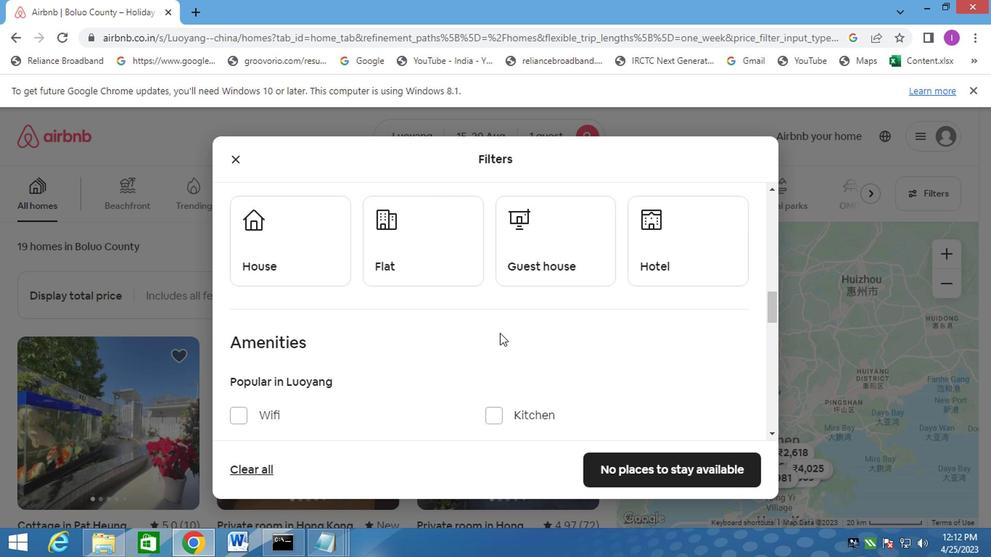 
Action: Mouse scrolled (497, 332) with delta (0, -1)
Screenshot: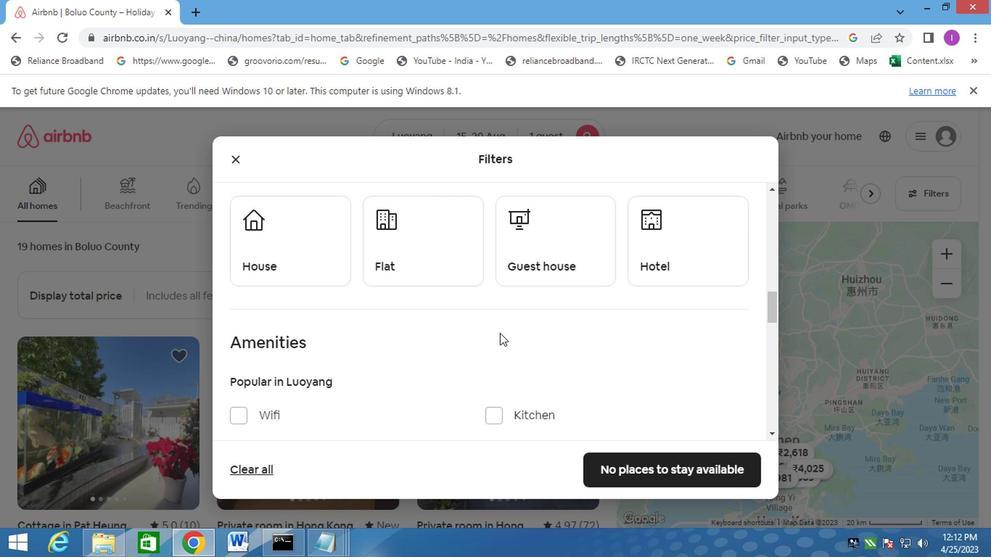 
Action: Mouse moved to (498, 328)
Screenshot: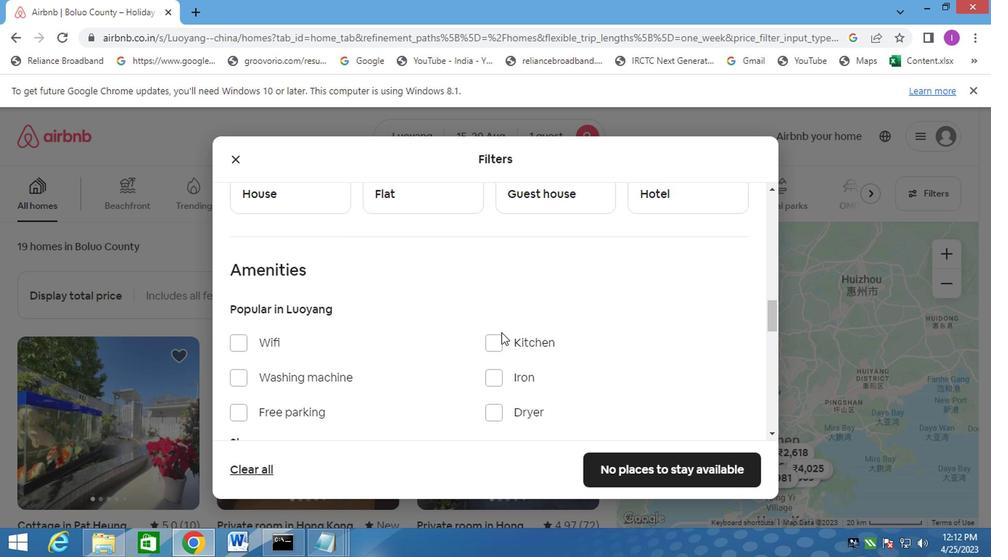 
Action: Mouse scrolled (498, 328) with delta (0, 0)
Screenshot: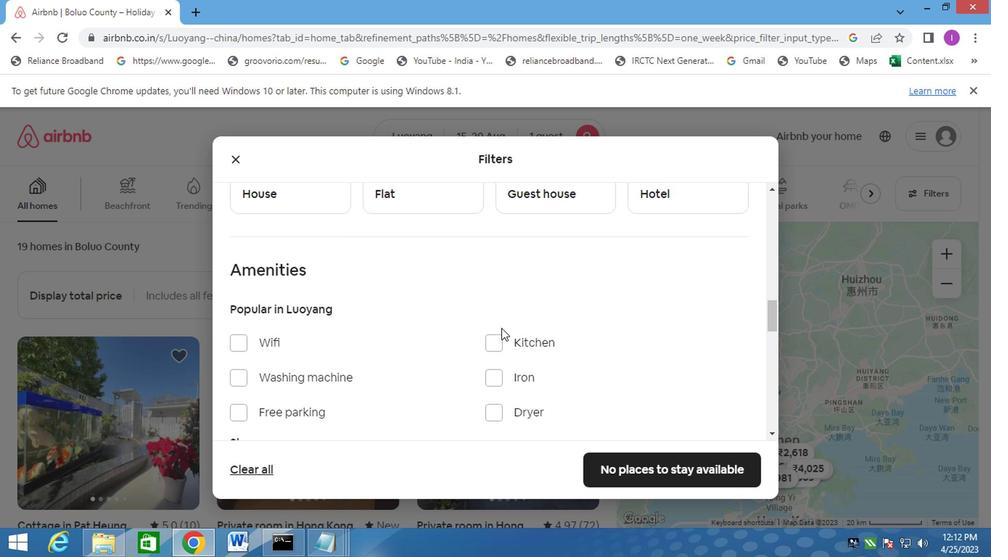 
Action: Mouse scrolled (498, 328) with delta (0, 0)
Screenshot: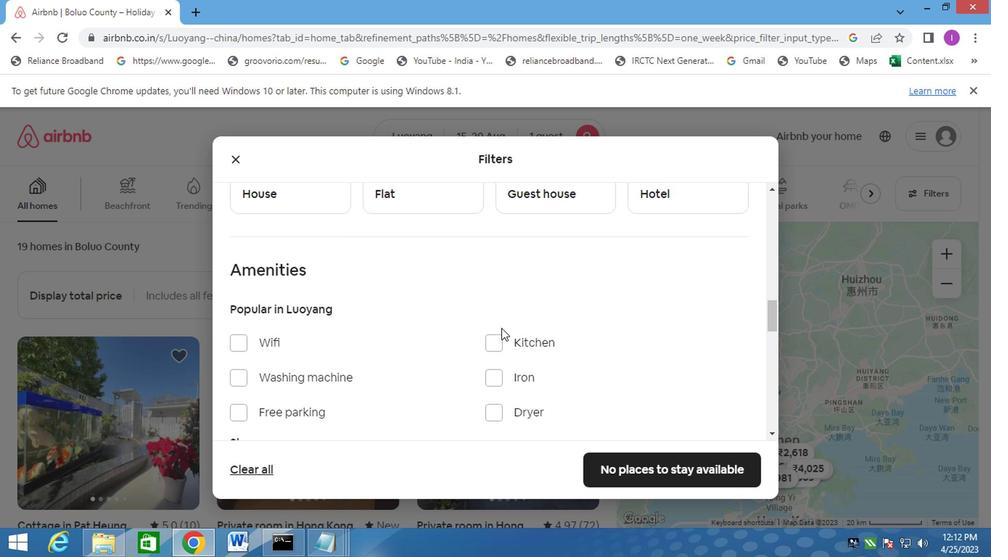 
Action: Mouse scrolled (498, 328) with delta (0, 0)
Screenshot: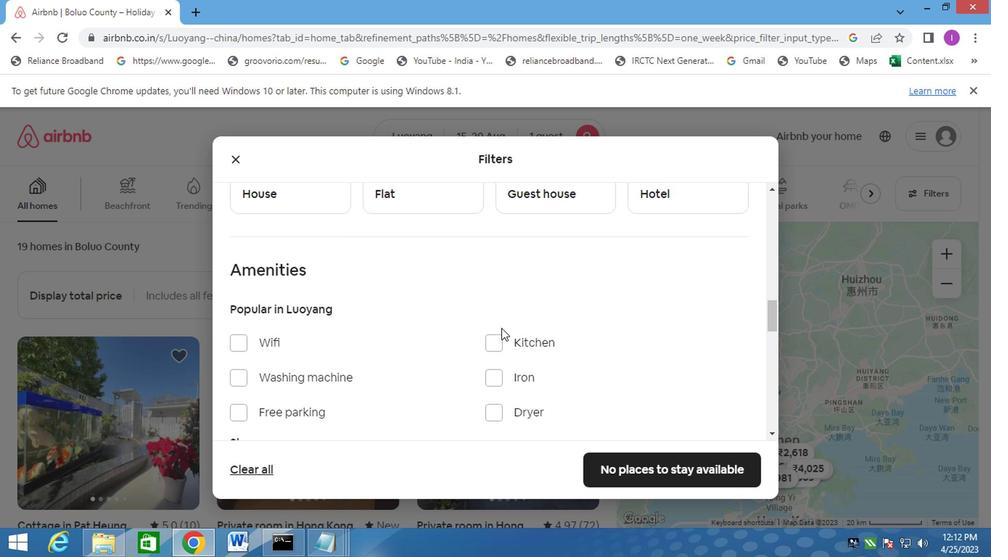 
Action: Mouse moved to (501, 325)
Screenshot: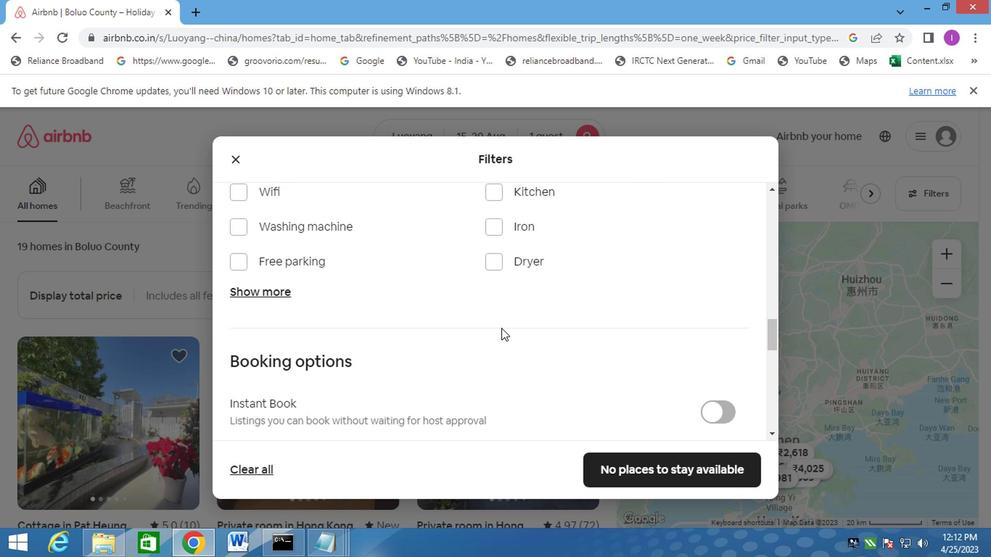 
Action: Mouse scrolled (501, 324) with delta (0, 0)
Screenshot: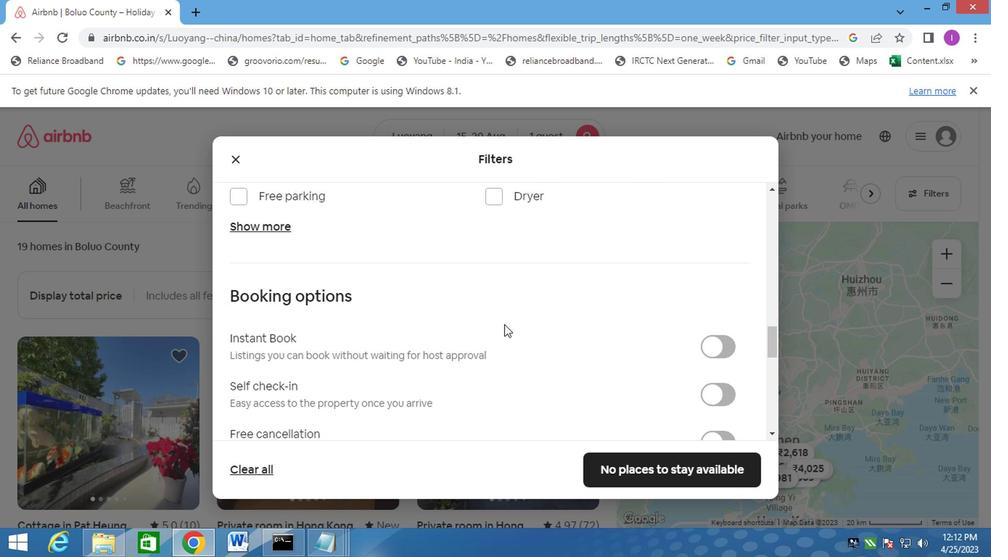 
Action: Mouse scrolled (501, 324) with delta (0, 0)
Screenshot: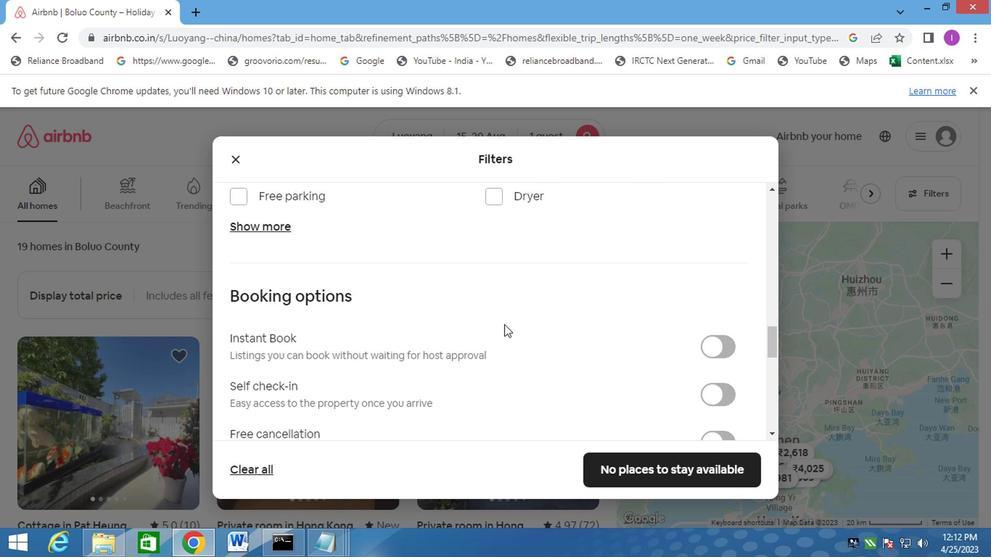 
Action: Mouse scrolled (501, 324) with delta (0, 0)
Screenshot: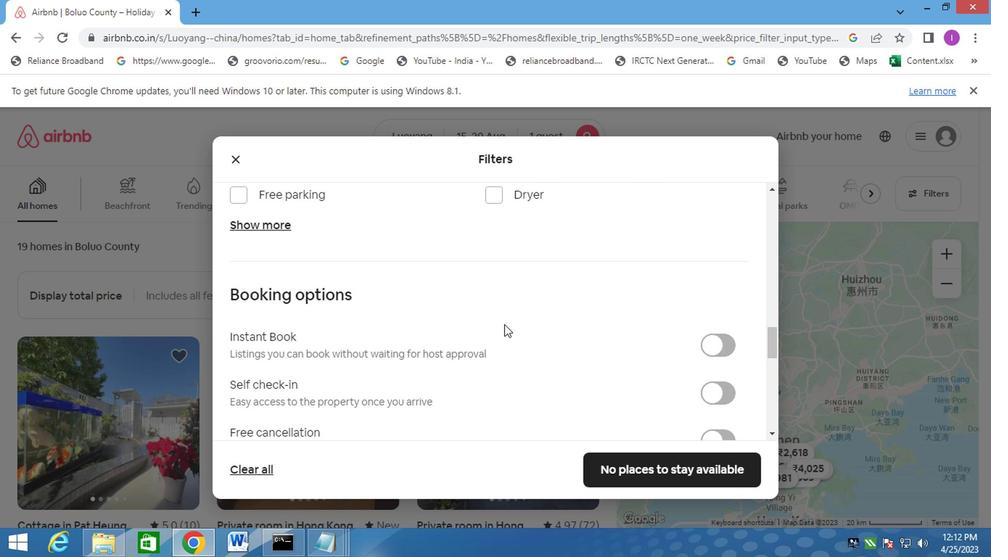 
Action: Mouse moved to (722, 182)
Screenshot: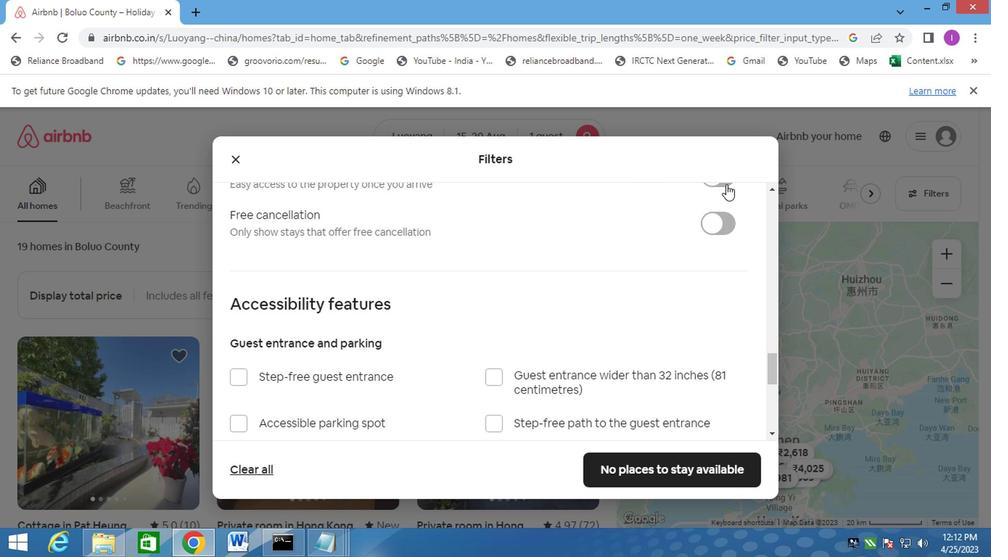 
Action: Mouse pressed left at (722, 182)
Screenshot: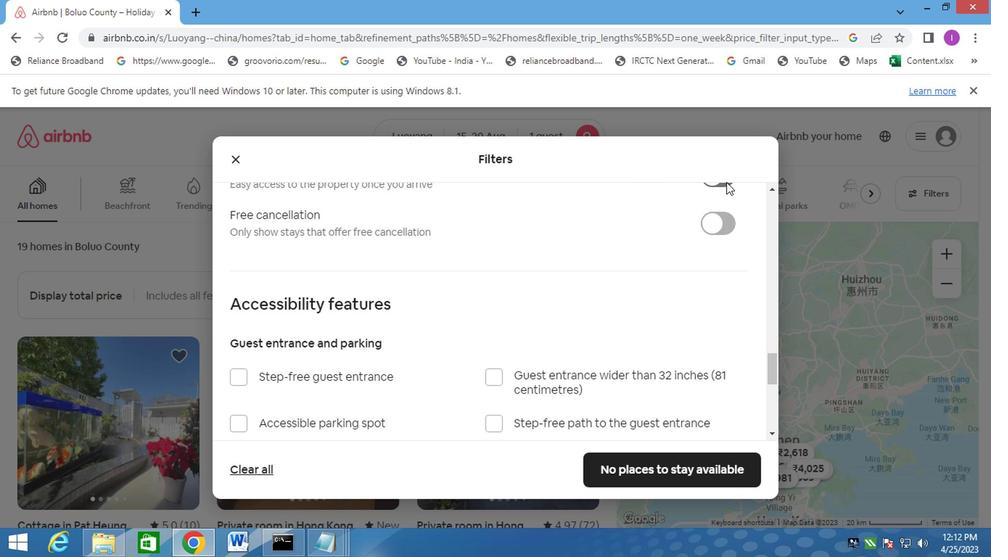 
Action: Mouse moved to (676, 236)
Screenshot: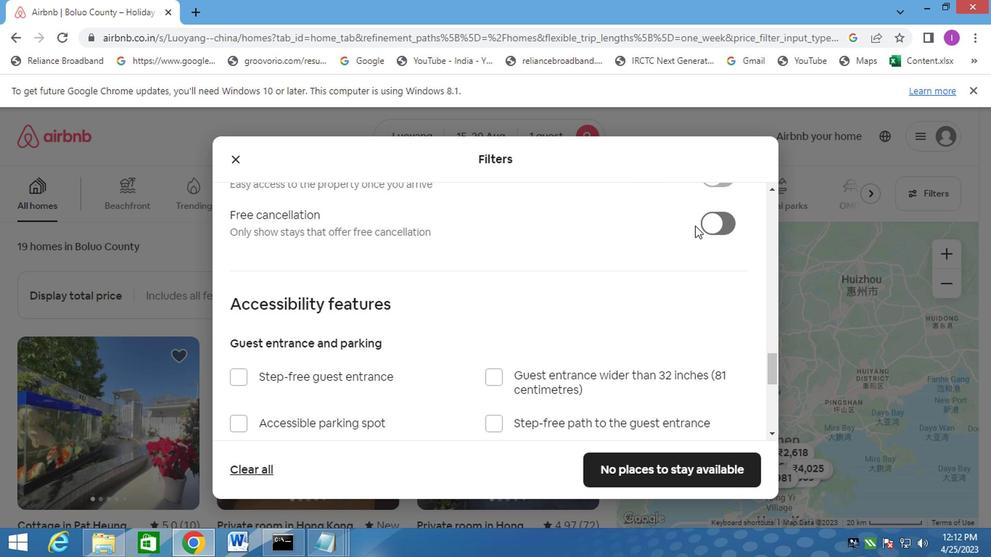 
Action: Mouse scrolled (676, 236) with delta (0, 0)
Screenshot: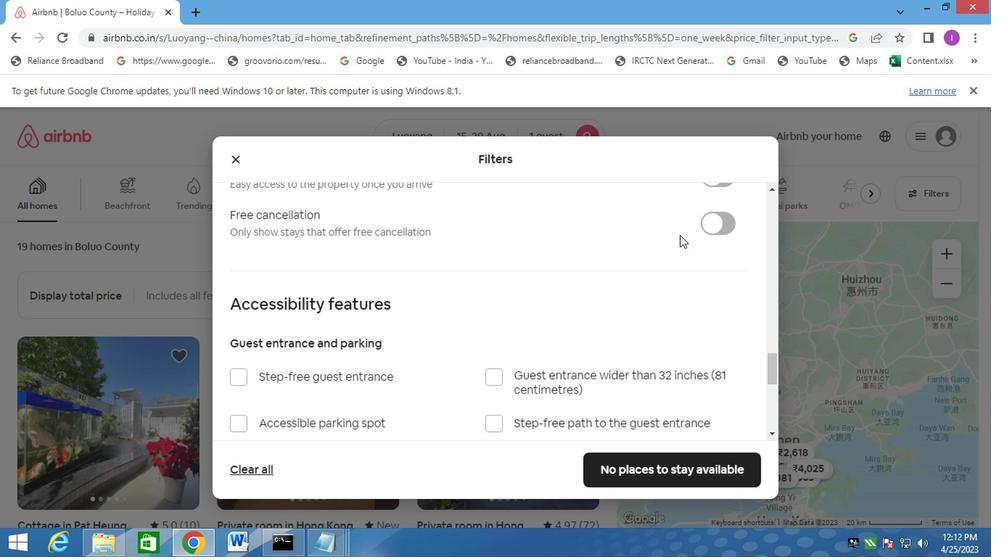 
Action: Mouse scrolled (676, 236) with delta (0, 0)
Screenshot: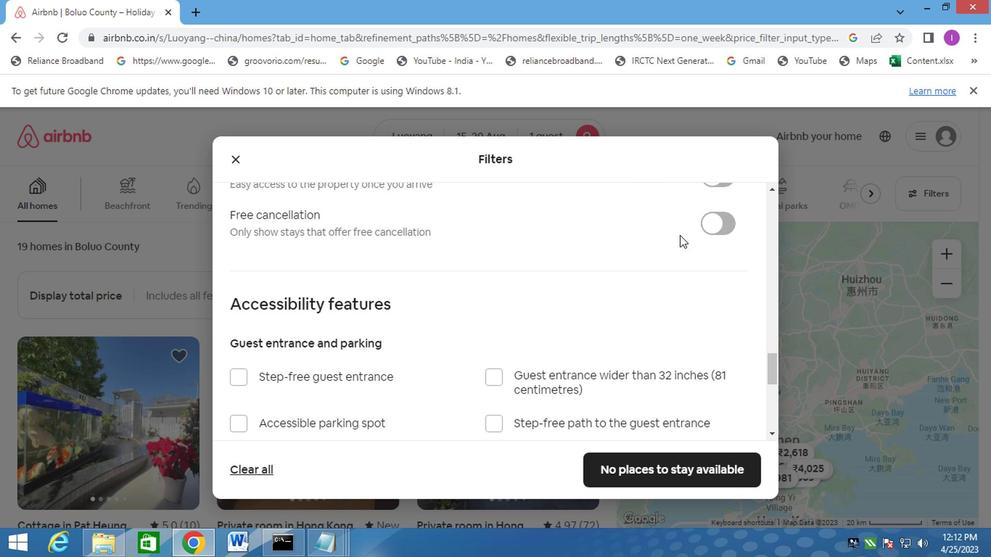 
Action: Mouse moved to (723, 323)
Screenshot: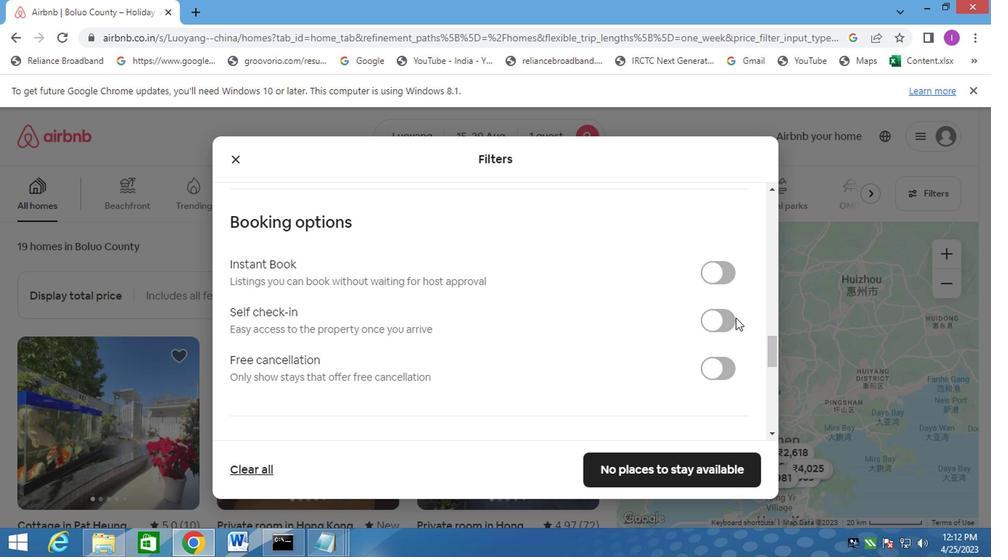 
Action: Mouse pressed left at (723, 323)
Screenshot: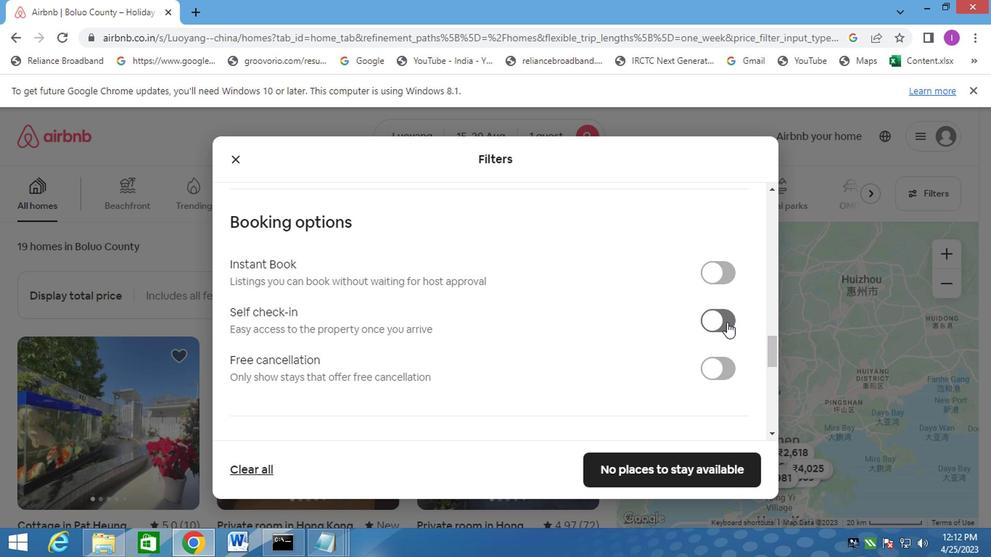 
Action: Mouse moved to (661, 465)
Screenshot: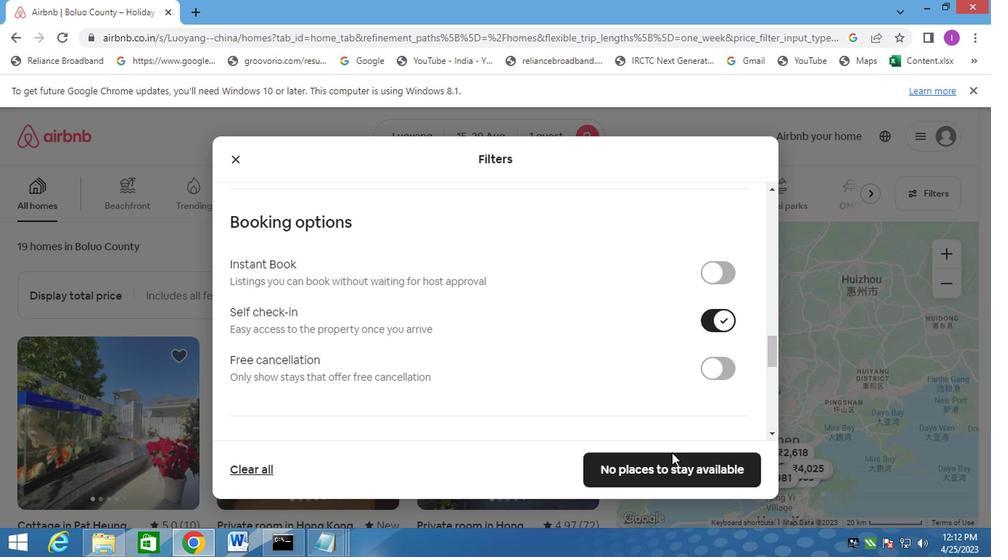 
Action: Mouse pressed left at (661, 465)
Screenshot: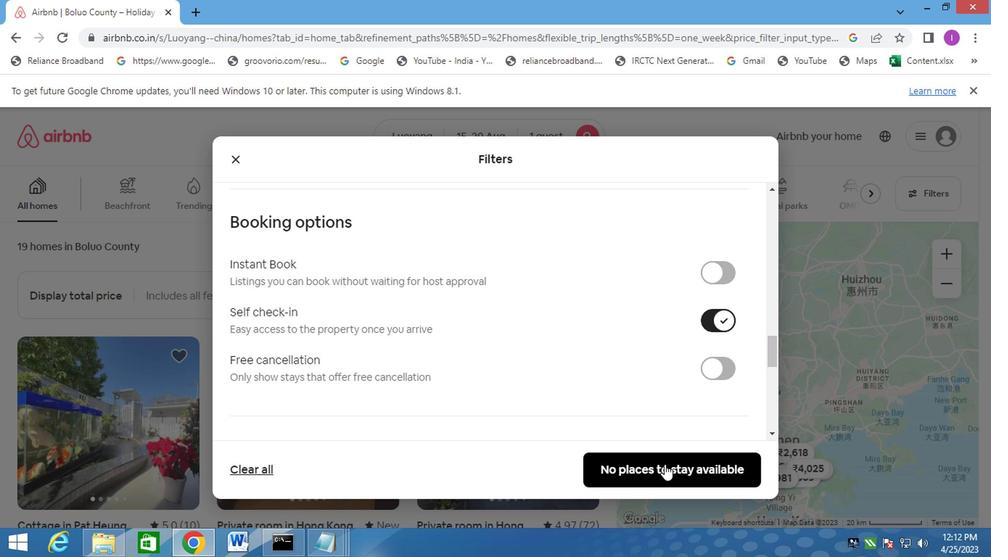
Action: Mouse moved to (665, 456)
Screenshot: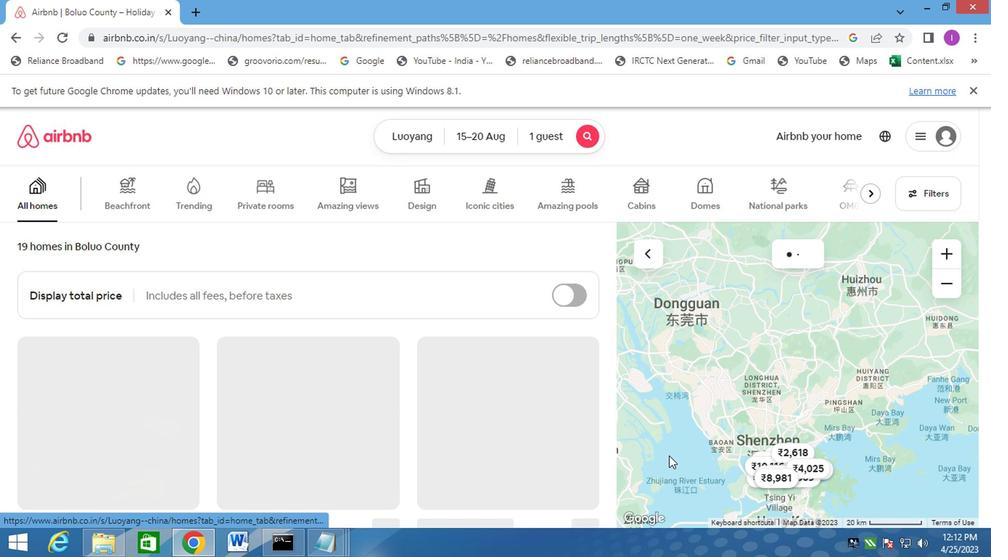 
